Task: Reply to email with the signature Aiden Davis with the subject Meeting invitation from softage.1@softage.net with the message Can you please provide more information about the recent company merger? Undo the message and rewrite the message as Could you please clarify your request? Send the email
Action: Mouse moved to (399, 525)
Screenshot: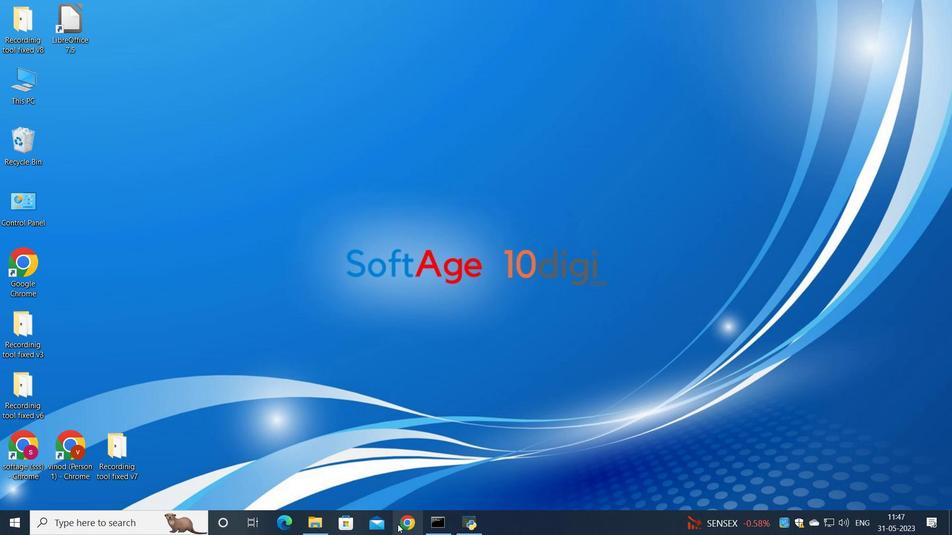 
Action: Mouse pressed left at (399, 525)
Screenshot: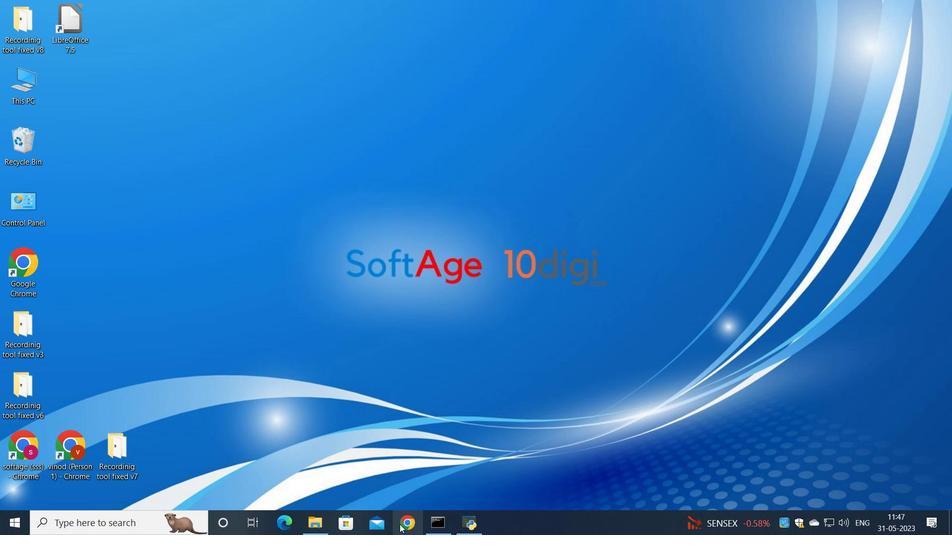 
Action: Mouse moved to (433, 339)
Screenshot: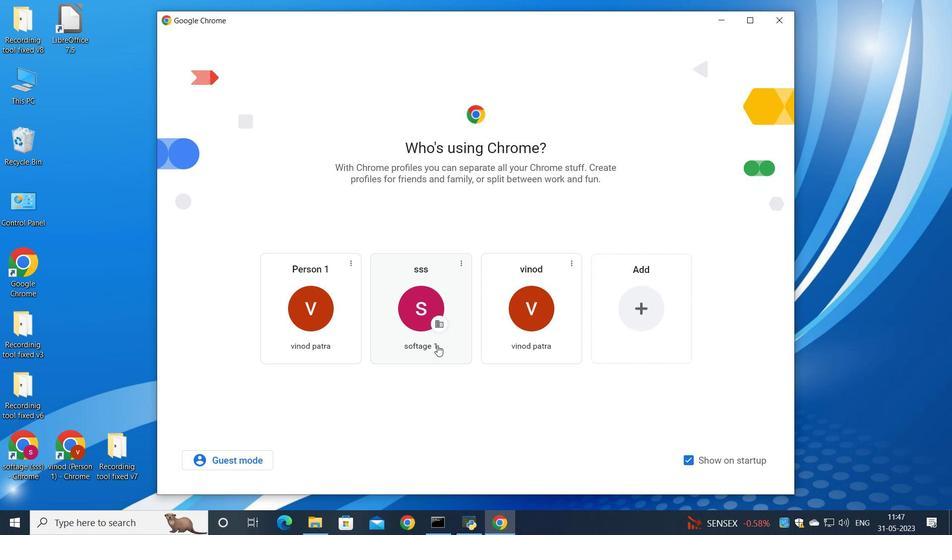 
Action: Mouse pressed left at (433, 339)
Screenshot: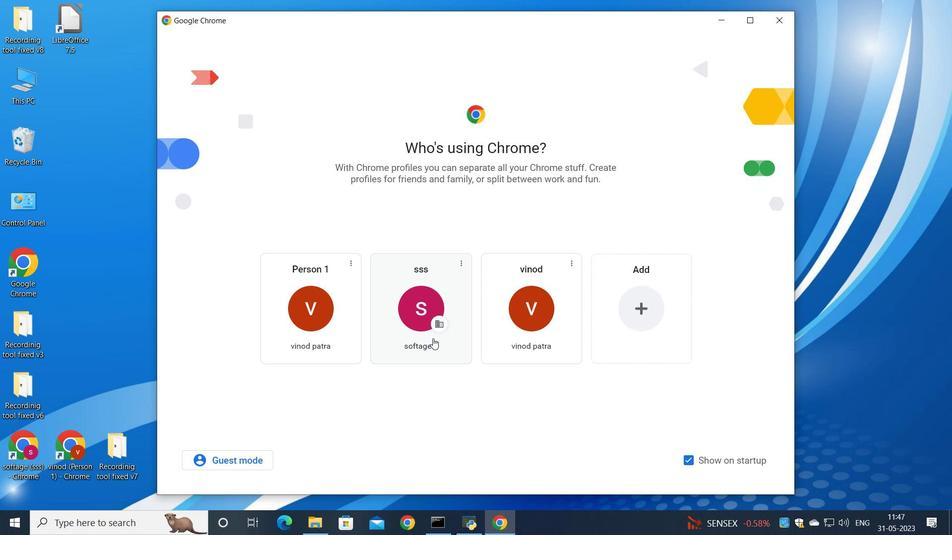 
Action: Mouse moved to (832, 64)
Screenshot: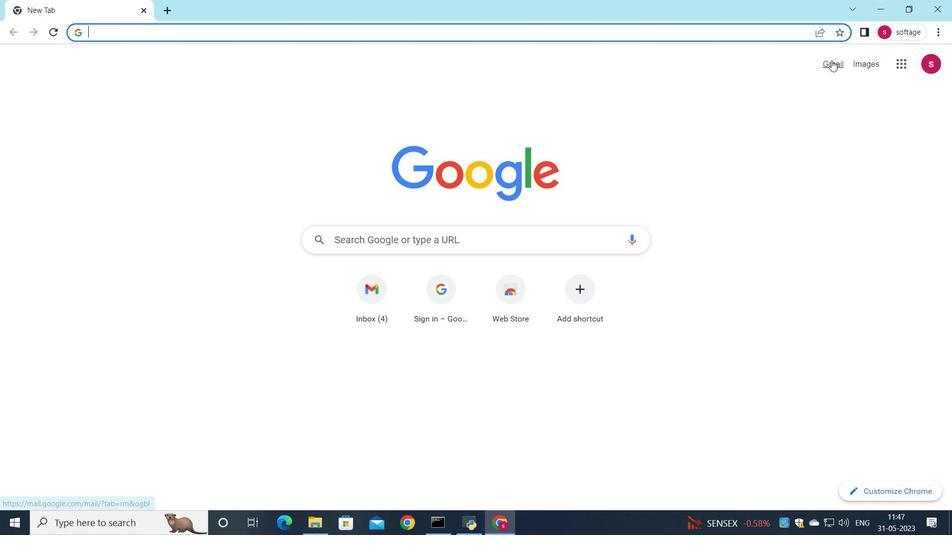 
Action: Mouse pressed left at (832, 64)
Screenshot: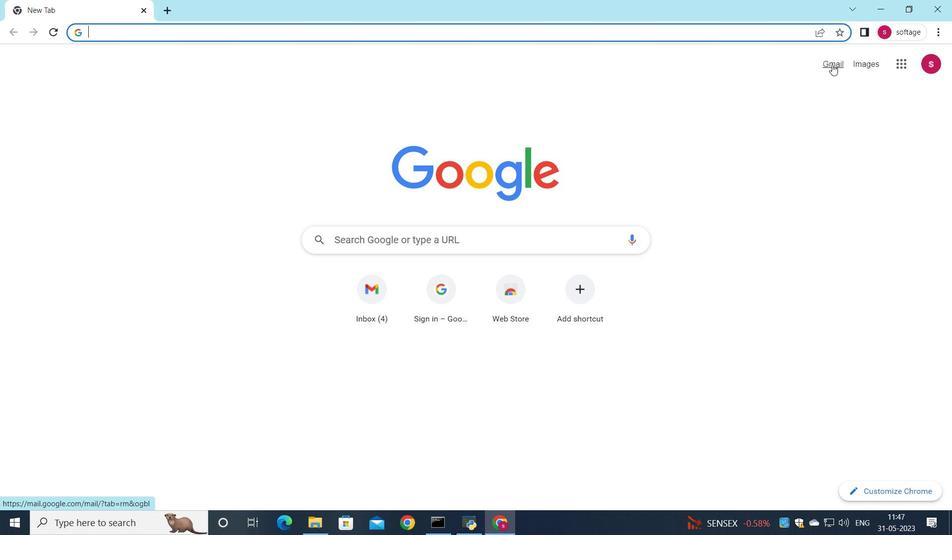 
Action: Mouse moved to (453, 260)
Screenshot: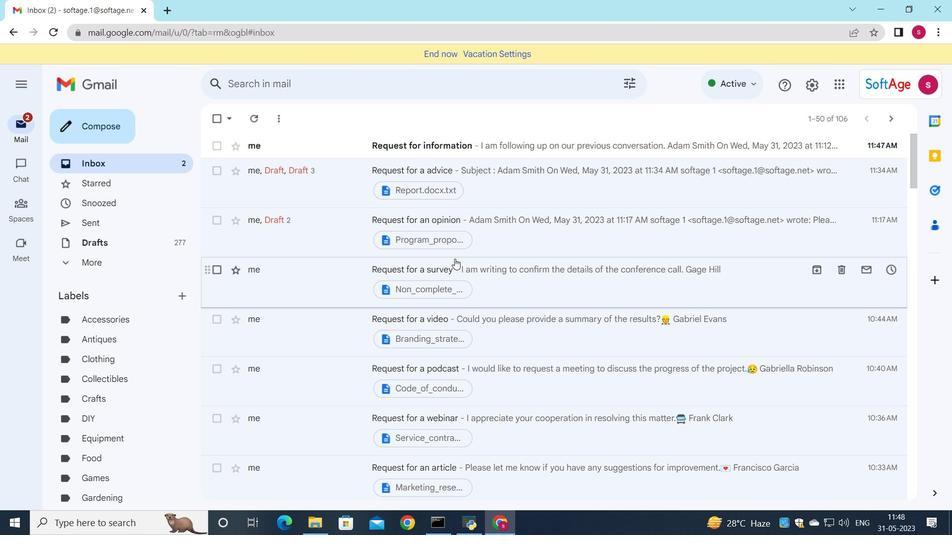 
Action: Mouse pressed left at (453, 260)
Screenshot: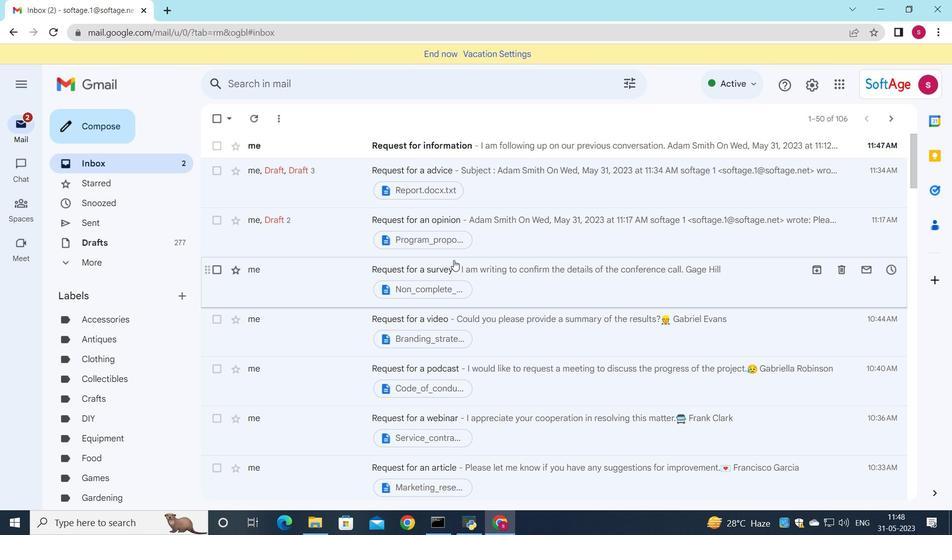 
Action: Mouse moved to (270, 385)
Screenshot: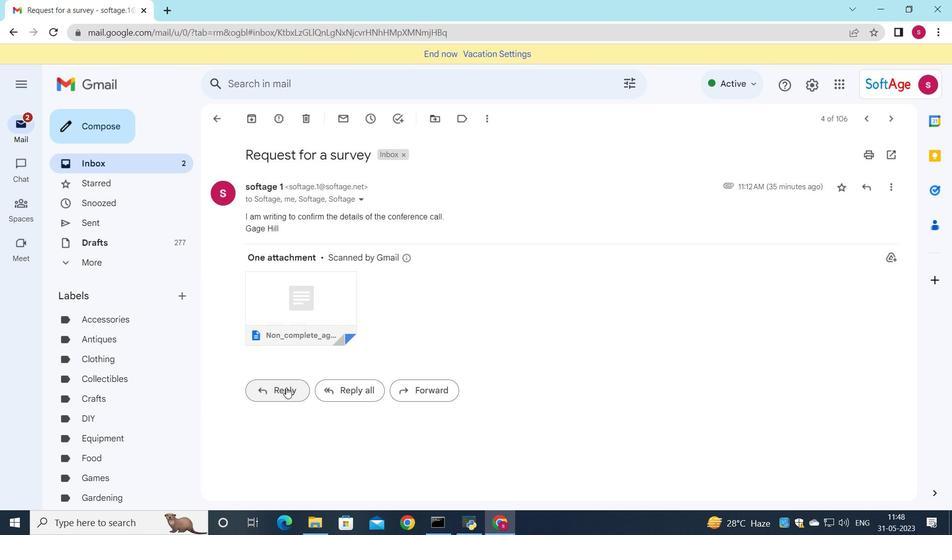 
Action: Mouse pressed left at (270, 385)
Screenshot: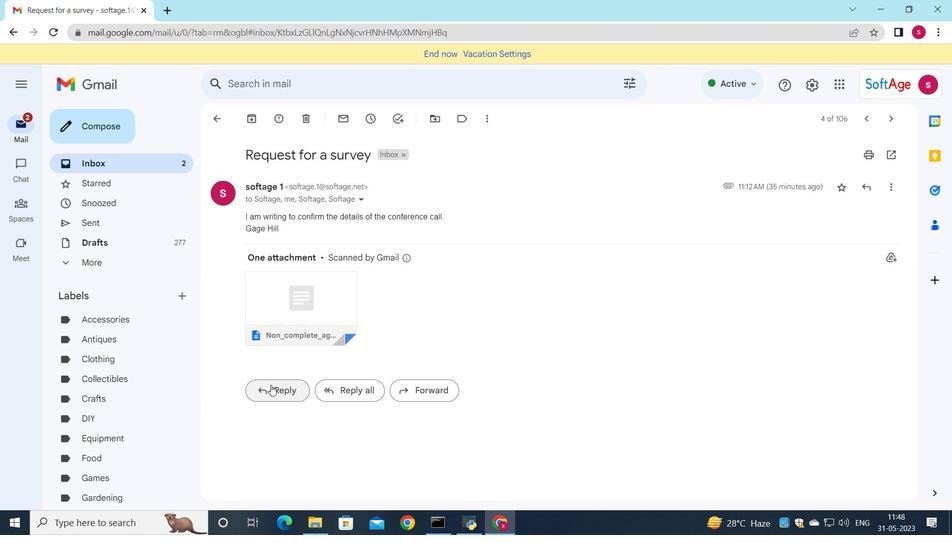 
Action: Mouse moved to (882, 336)
Screenshot: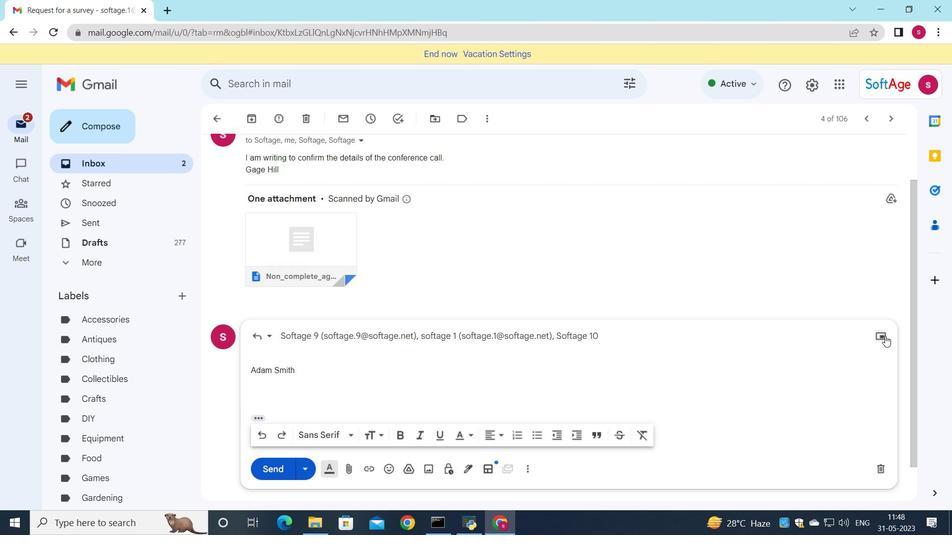 
Action: Mouse pressed left at (882, 336)
Screenshot: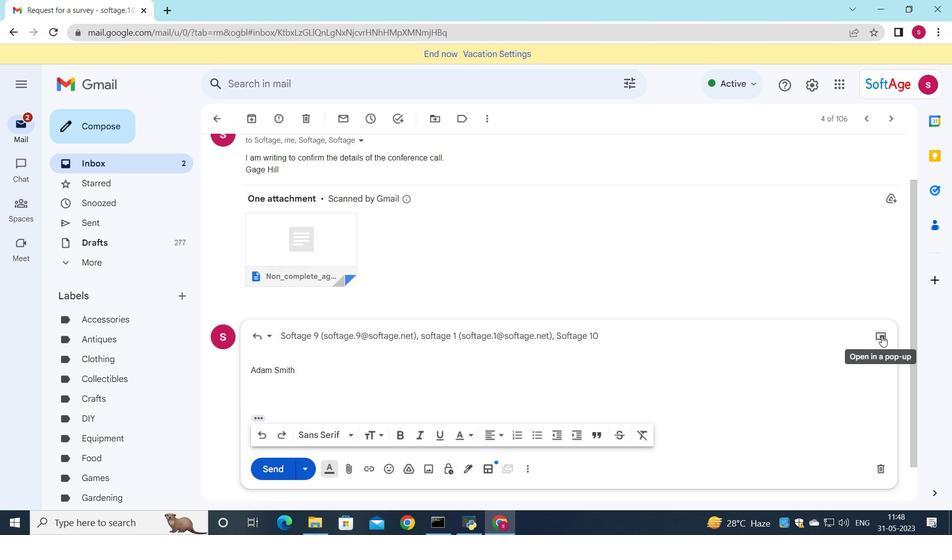 
Action: Mouse moved to (894, 210)
Screenshot: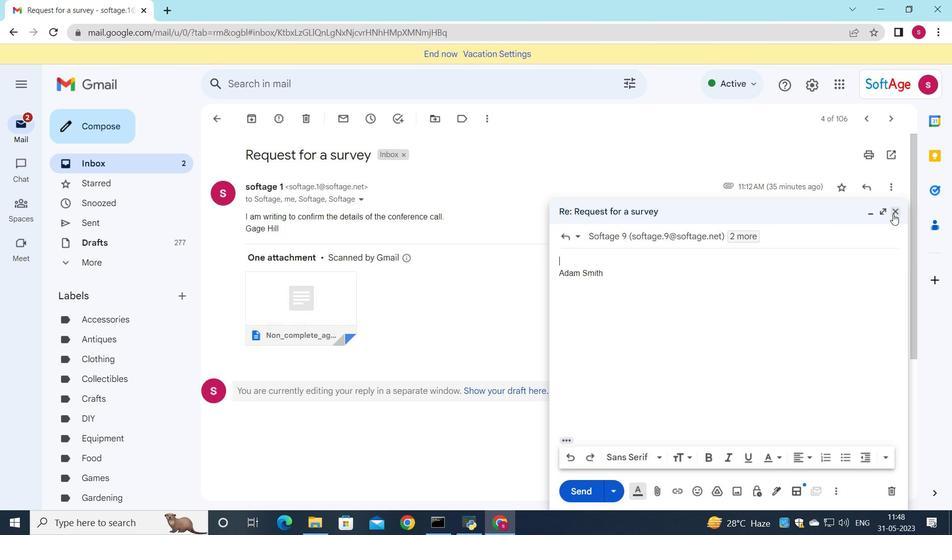 
Action: Mouse pressed left at (894, 210)
Screenshot: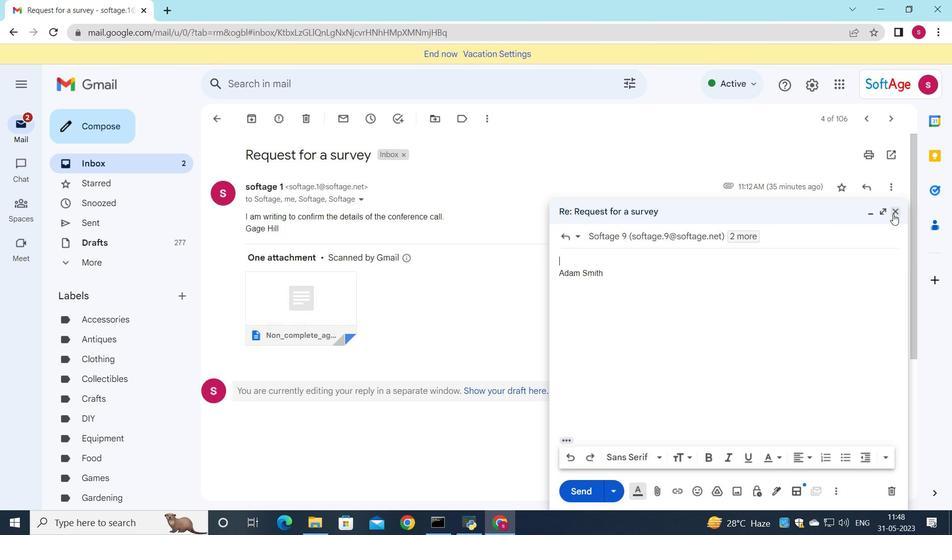 
Action: Mouse moved to (267, 338)
Screenshot: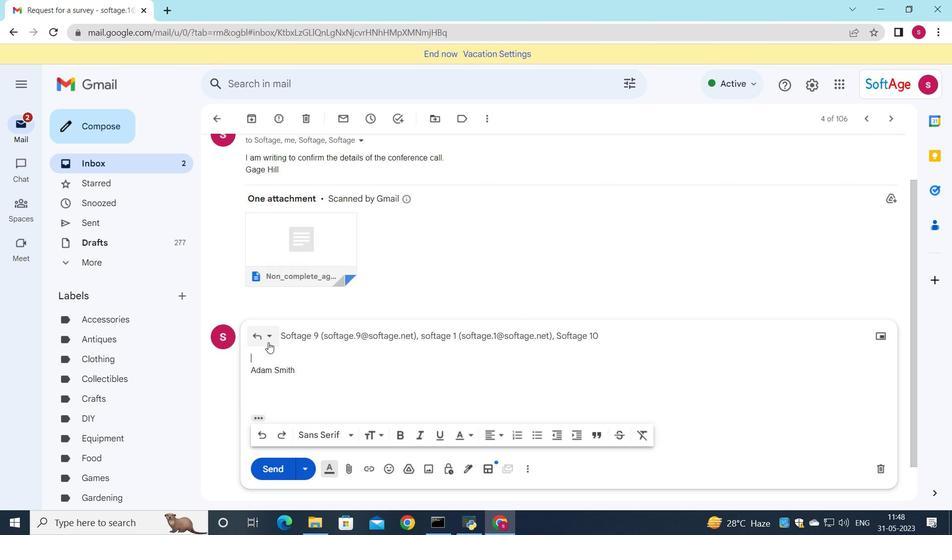 
Action: Mouse pressed left at (267, 338)
Screenshot: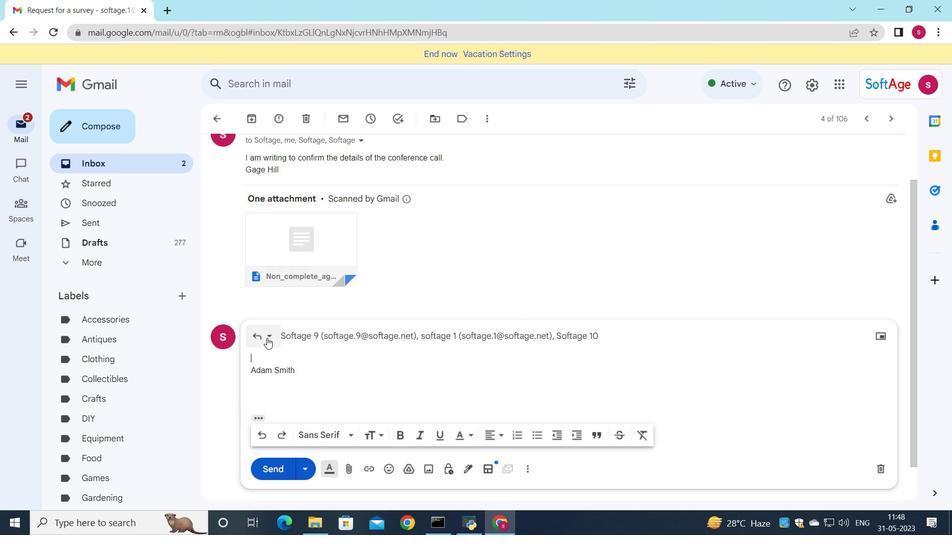 
Action: Mouse moved to (319, 429)
Screenshot: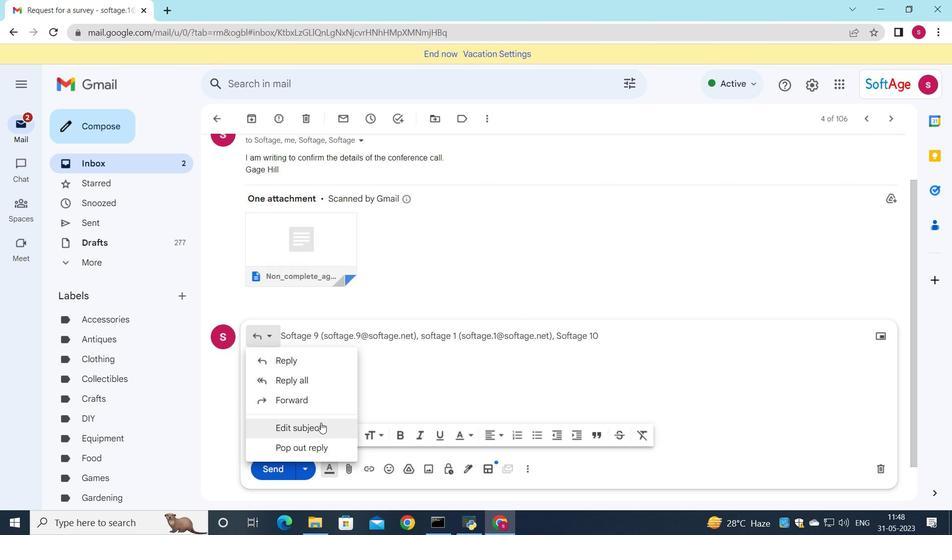 
Action: Mouse pressed left at (319, 429)
Screenshot: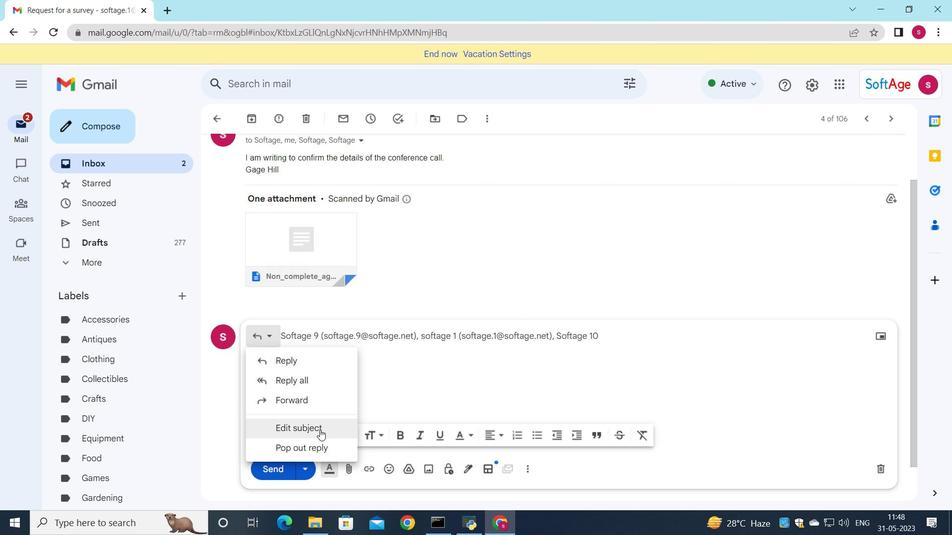 
Action: Mouse moved to (716, 239)
Screenshot: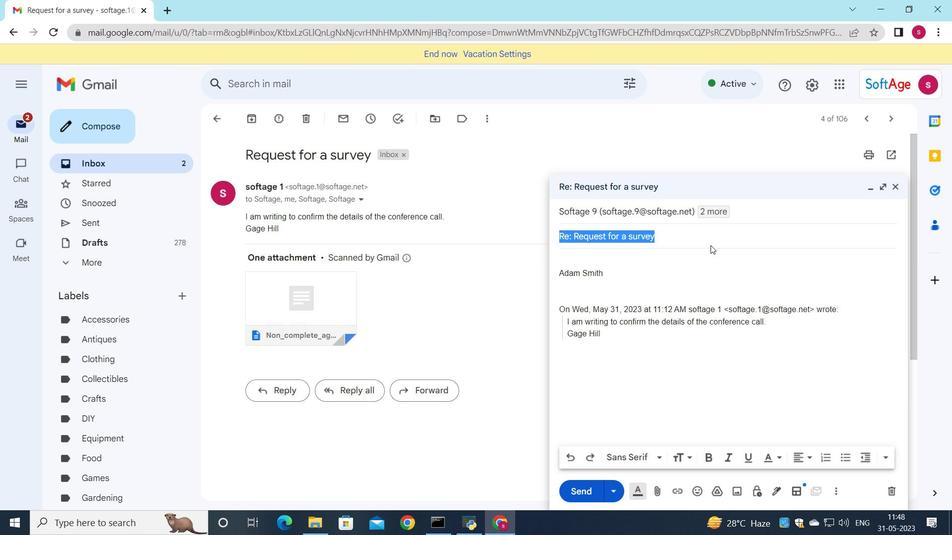 
Action: Key pressed <Key.backspace><Key.shift>Meeting<Key.space>invitation
Screenshot: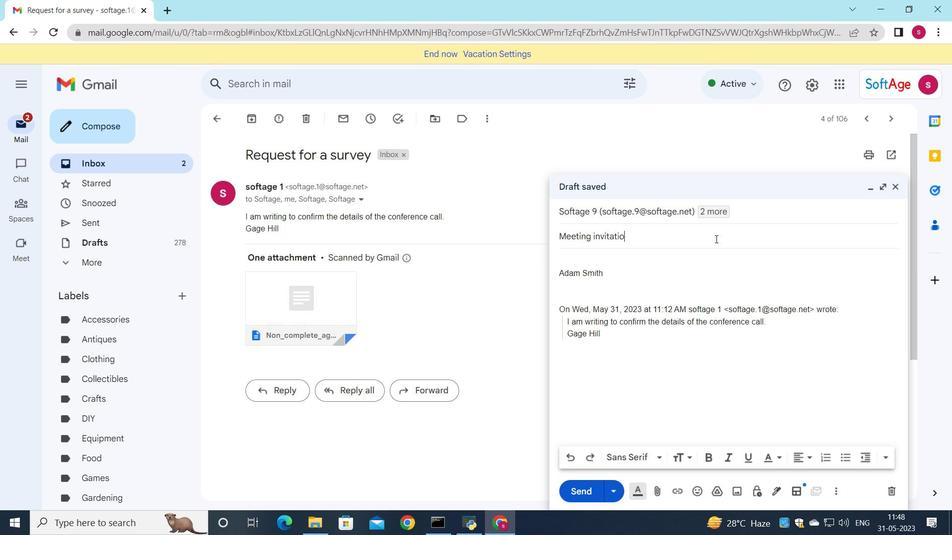 
Action: Mouse moved to (581, 262)
Screenshot: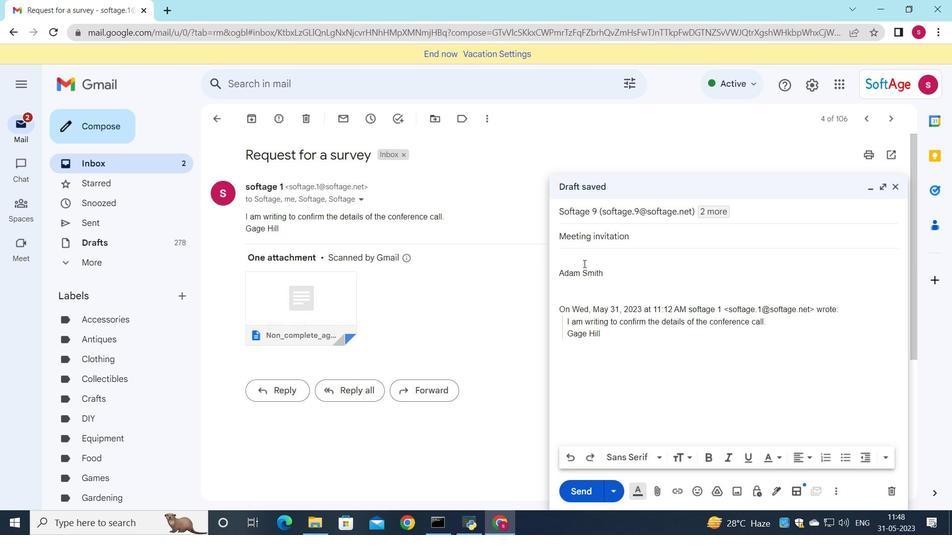 
Action: Mouse pressed left at (581, 262)
Screenshot: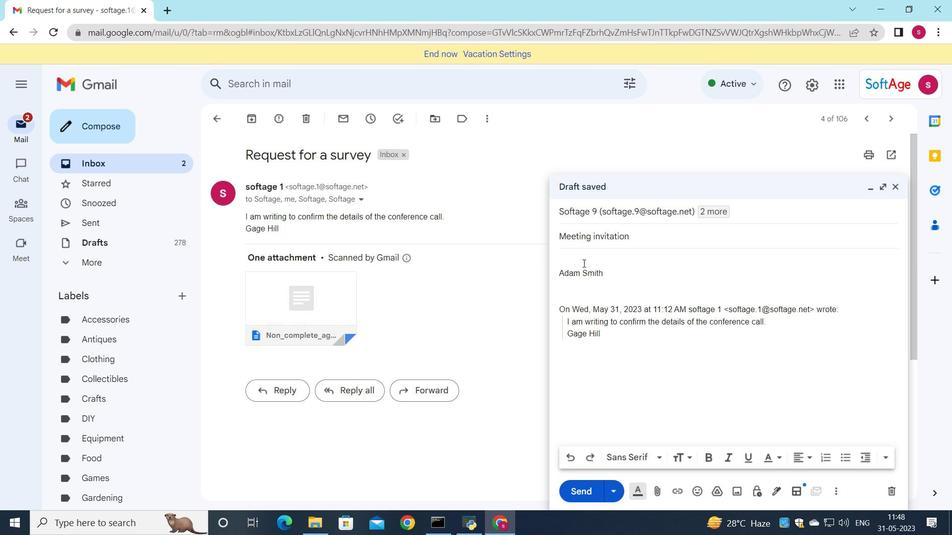 
Action: Mouse moved to (893, 185)
Screenshot: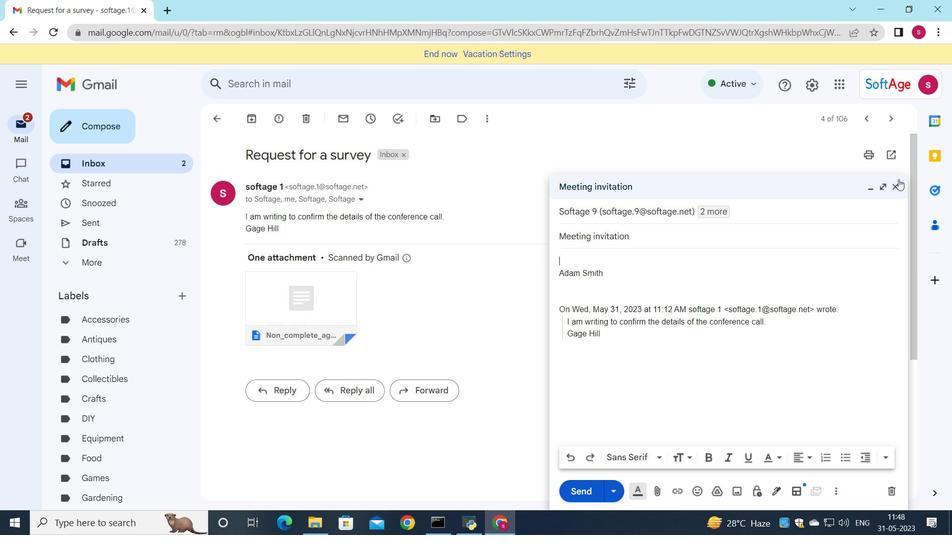 
Action: Mouse pressed left at (893, 185)
Screenshot: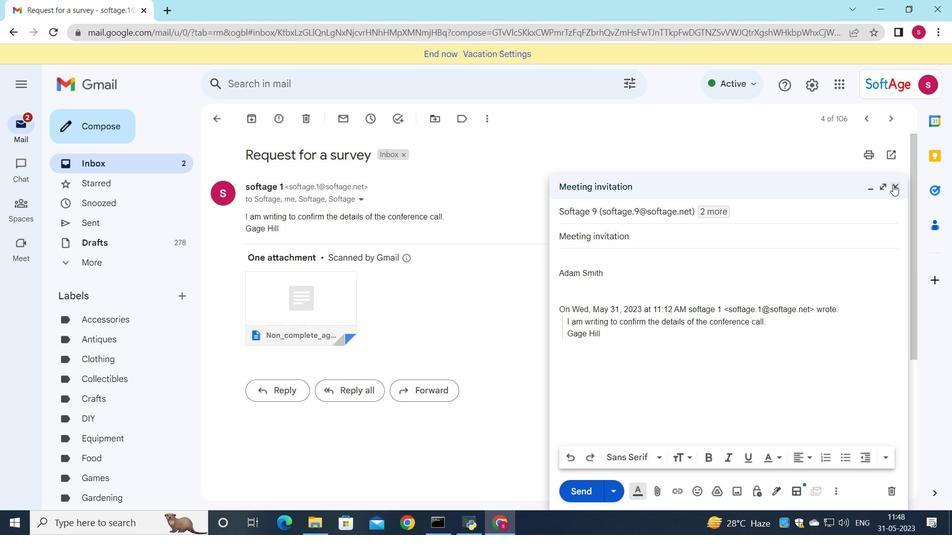 
Action: Mouse moved to (823, 83)
Screenshot: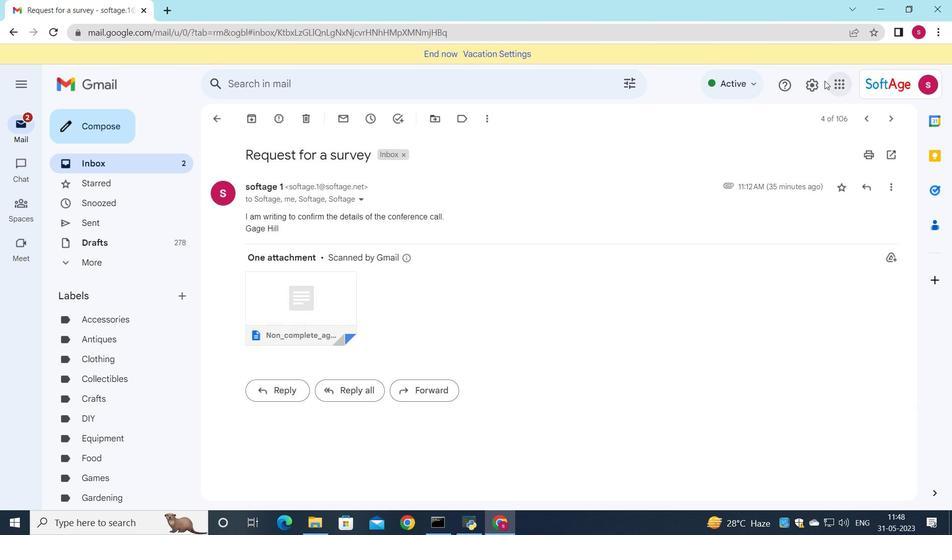 
Action: Mouse pressed left at (823, 83)
Screenshot: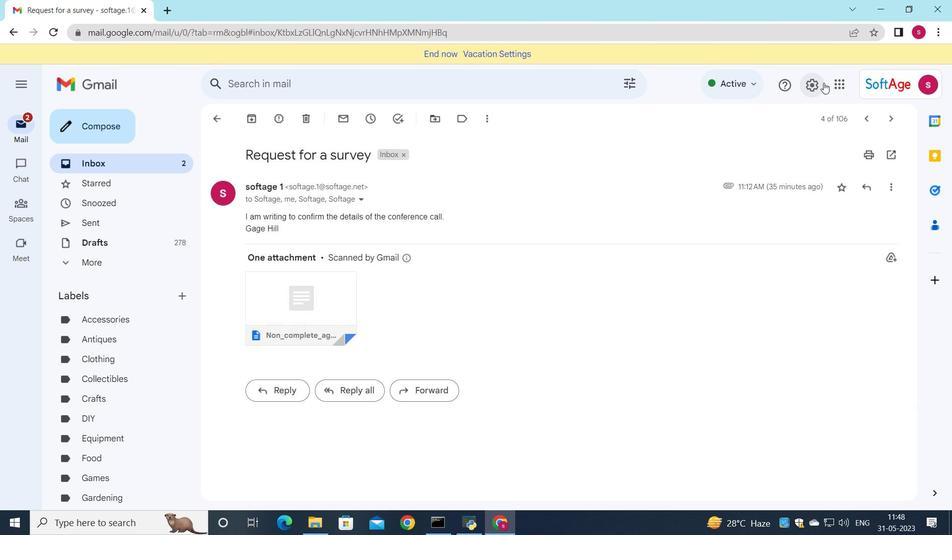 
Action: Mouse moved to (830, 144)
Screenshot: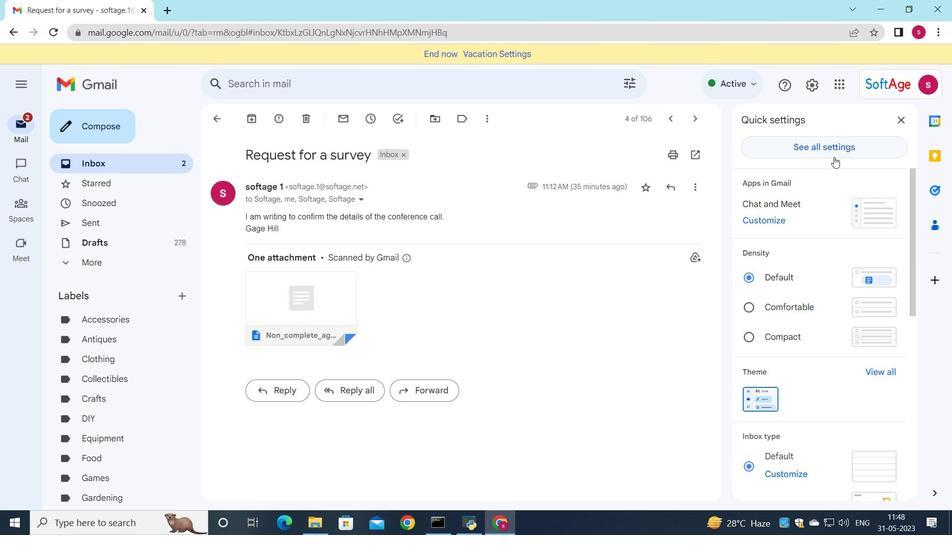 
Action: Mouse pressed left at (830, 144)
Screenshot: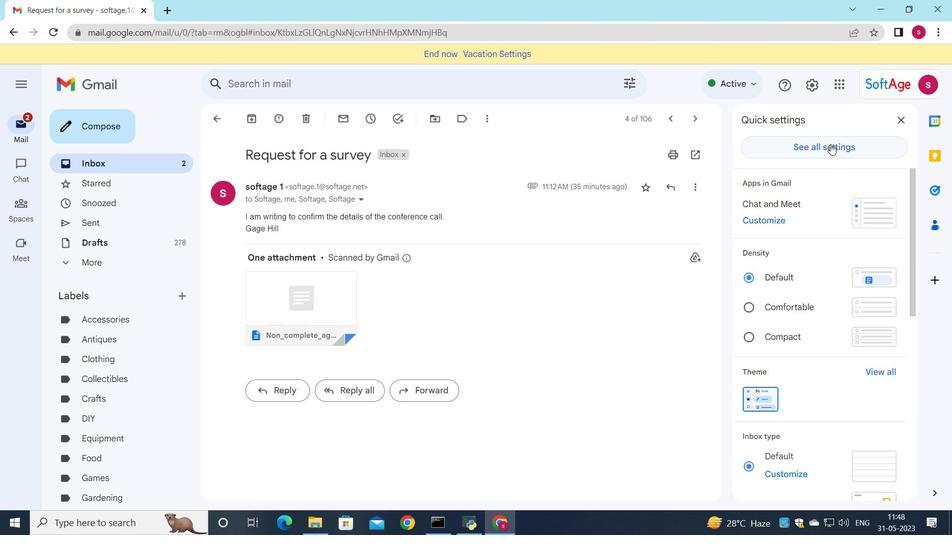 
Action: Mouse moved to (555, 270)
Screenshot: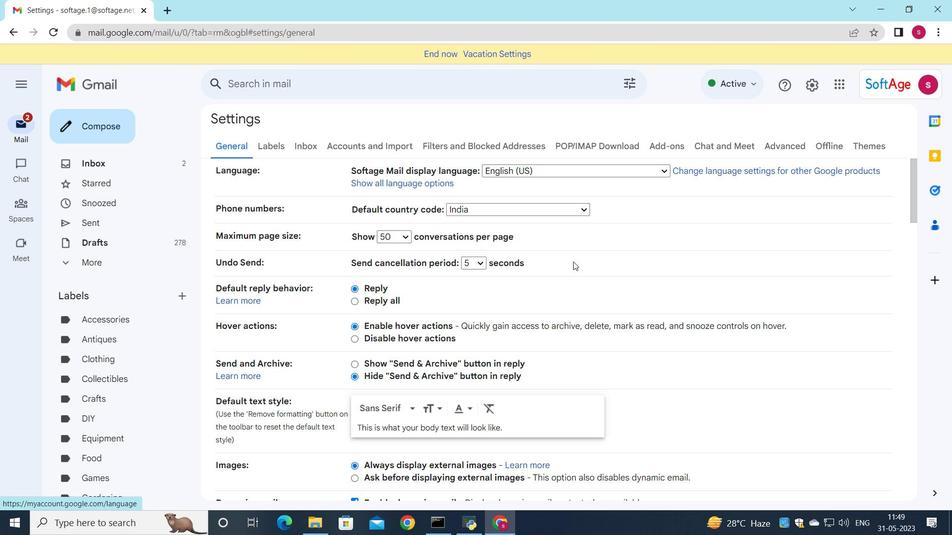
Action: Mouse scrolled (555, 269) with delta (0, 0)
Screenshot: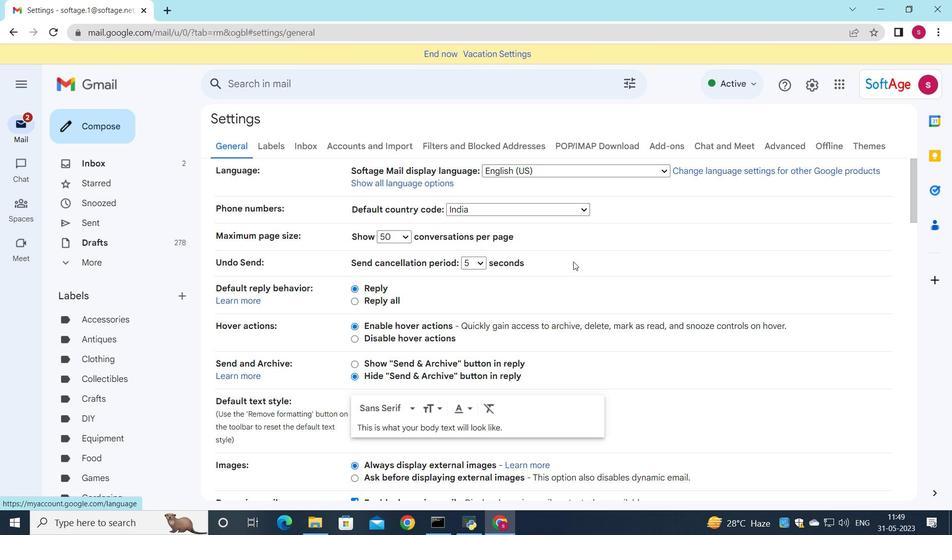 
Action: Mouse scrolled (555, 269) with delta (0, 0)
Screenshot: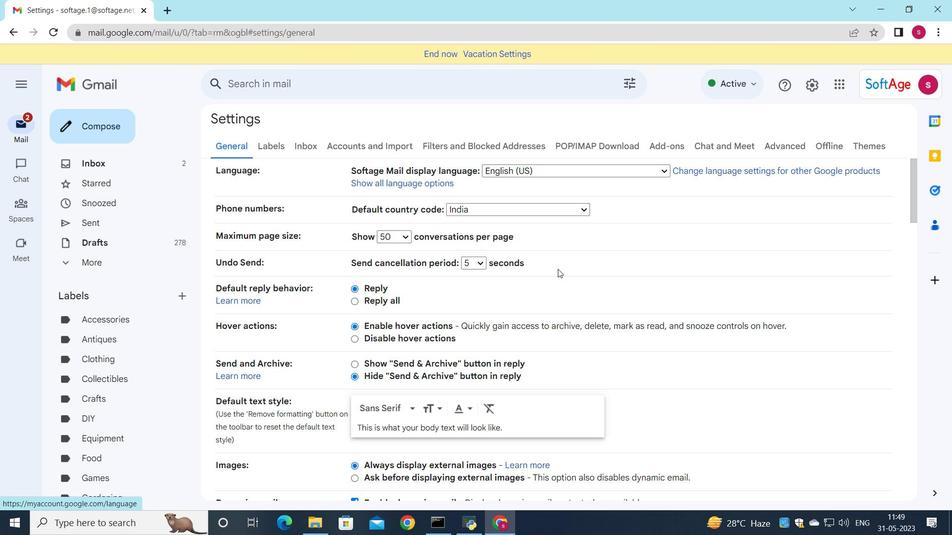 
Action: Mouse scrolled (555, 269) with delta (0, 0)
Screenshot: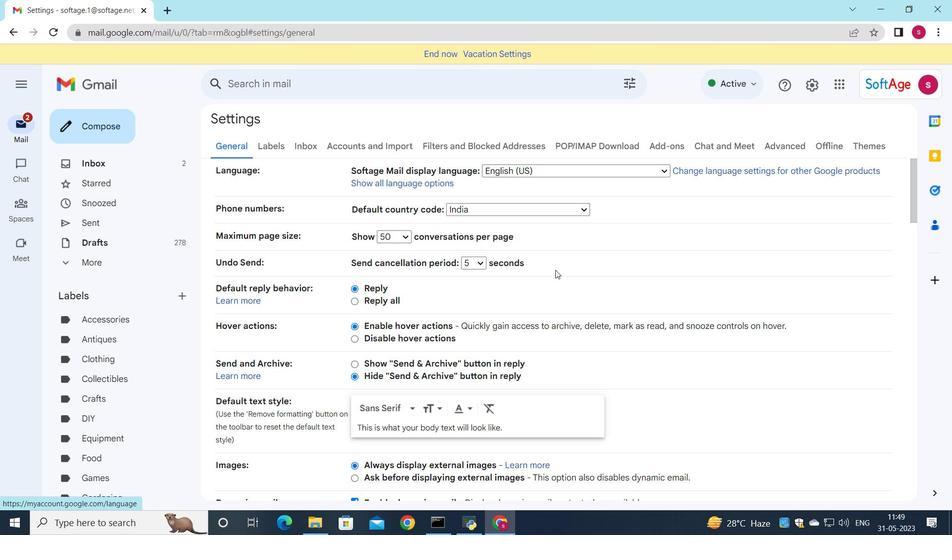 
Action: Mouse scrolled (555, 269) with delta (0, 0)
Screenshot: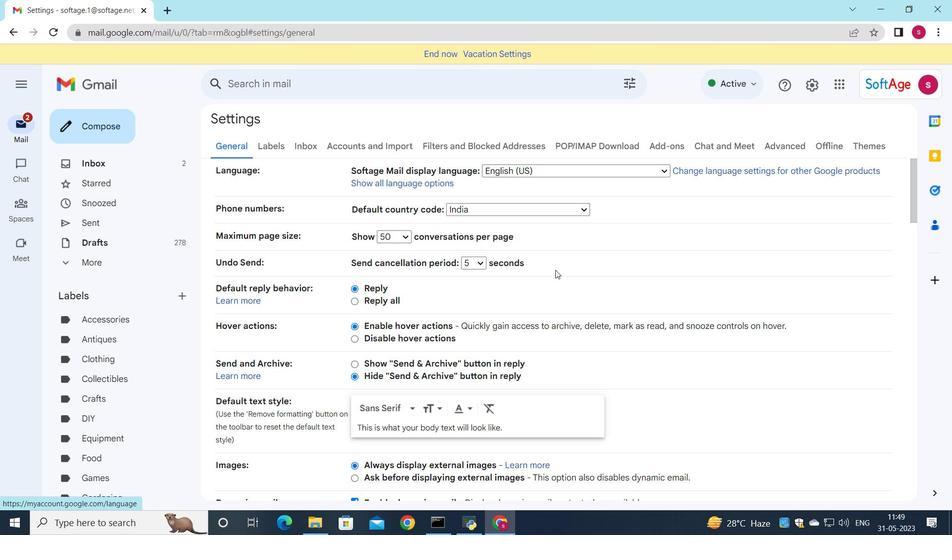 
Action: Mouse scrolled (555, 269) with delta (0, 0)
Screenshot: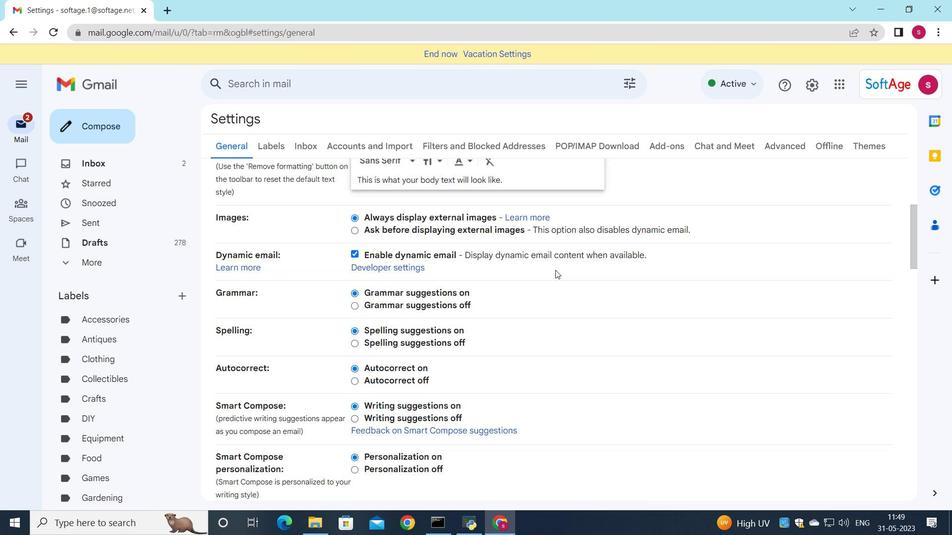 
Action: Mouse scrolled (555, 269) with delta (0, 0)
Screenshot: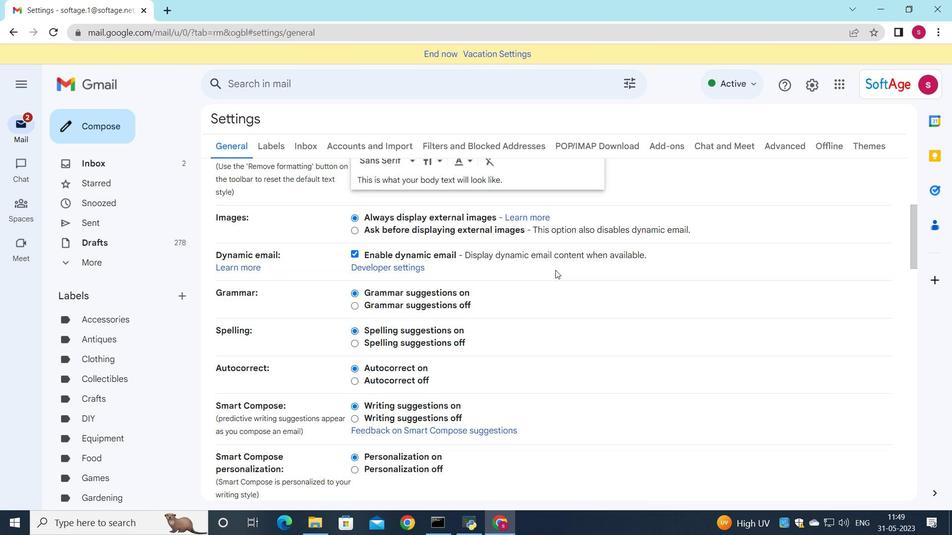 
Action: Mouse scrolled (555, 269) with delta (0, 0)
Screenshot: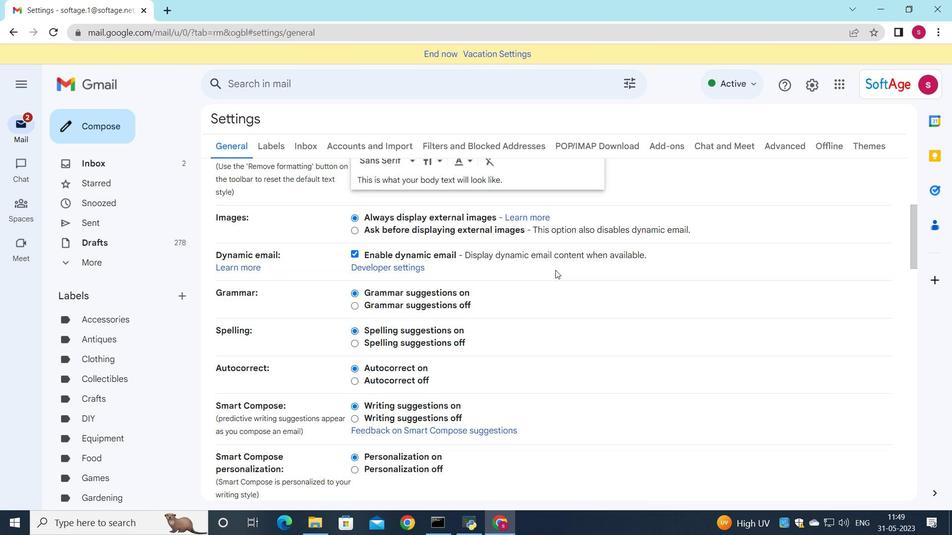 
Action: Mouse scrolled (555, 269) with delta (0, 0)
Screenshot: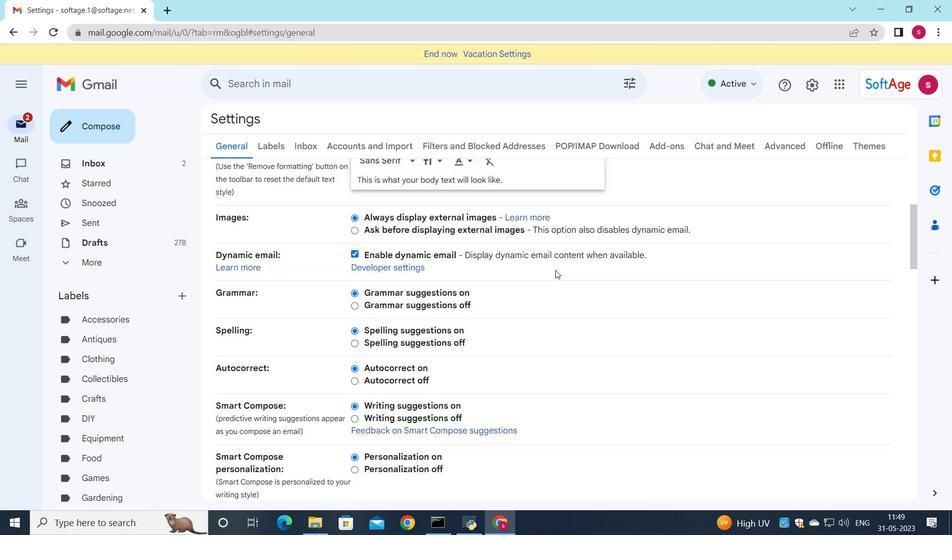 
Action: Mouse scrolled (555, 269) with delta (0, 0)
Screenshot: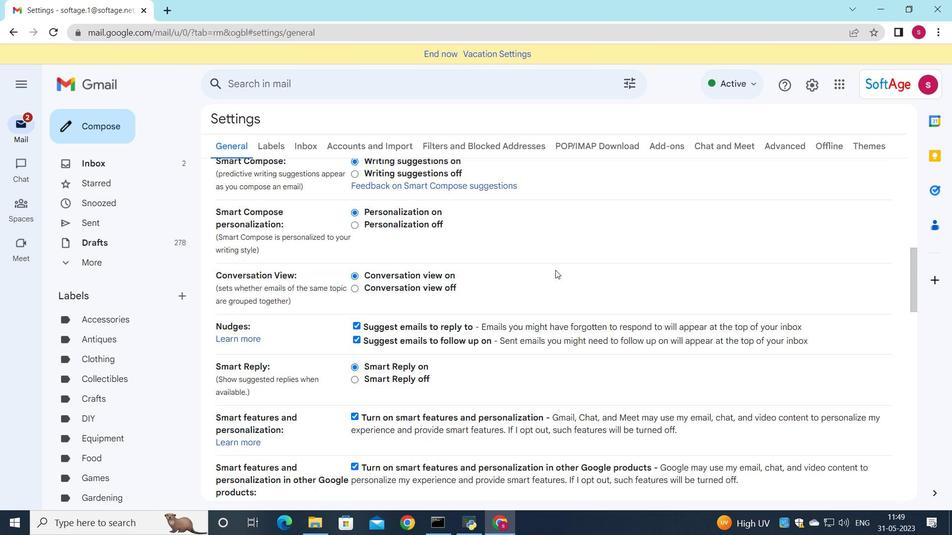
Action: Mouse scrolled (555, 269) with delta (0, 0)
Screenshot: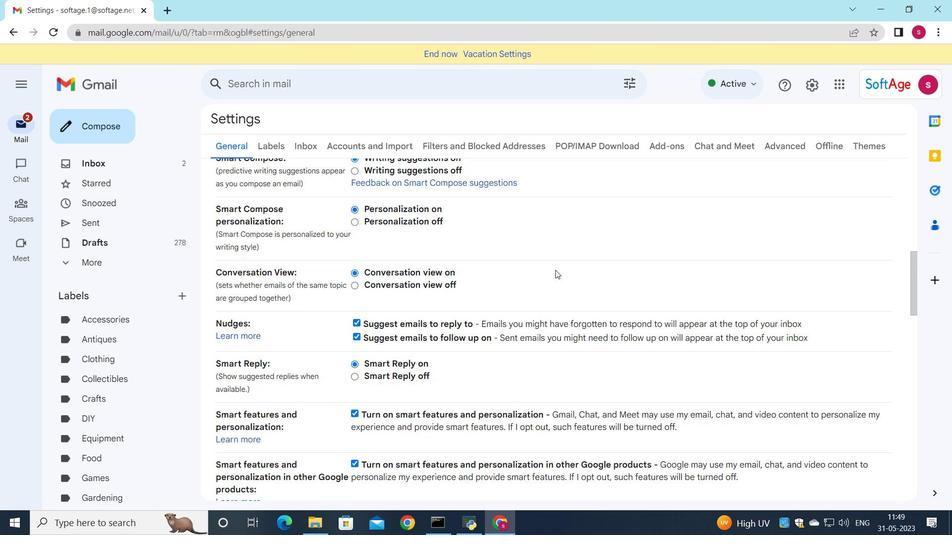 
Action: Mouse scrolled (555, 269) with delta (0, 0)
Screenshot: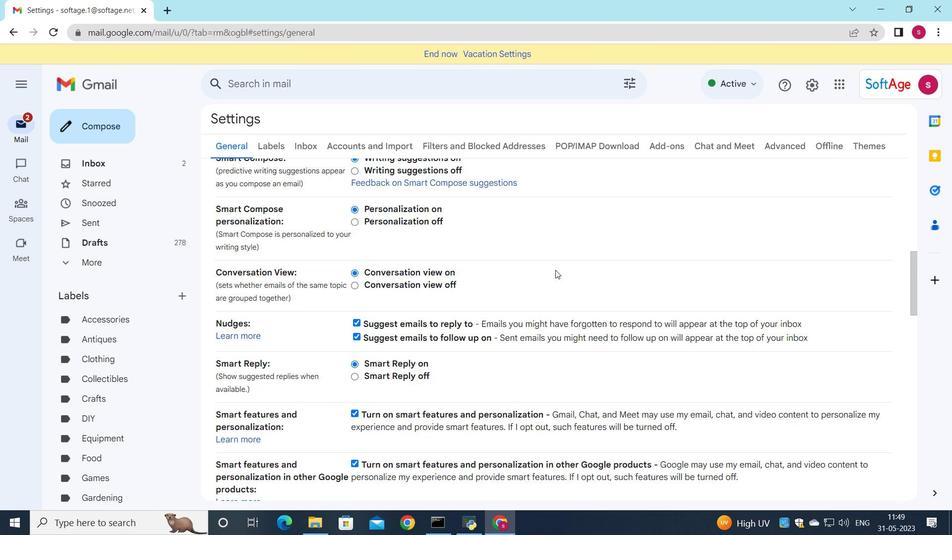 
Action: Mouse scrolled (555, 269) with delta (0, 0)
Screenshot: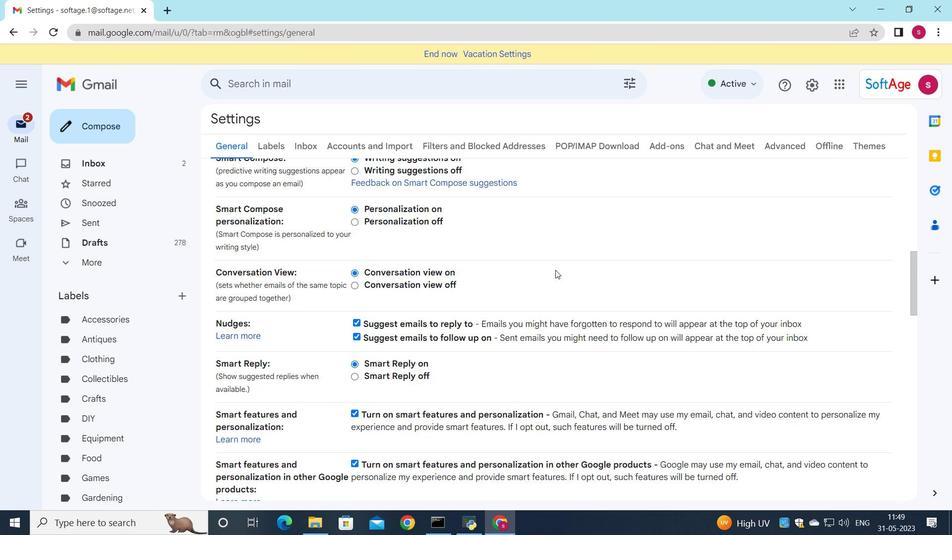 
Action: Mouse scrolled (555, 269) with delta (0, 0)
Screenshot: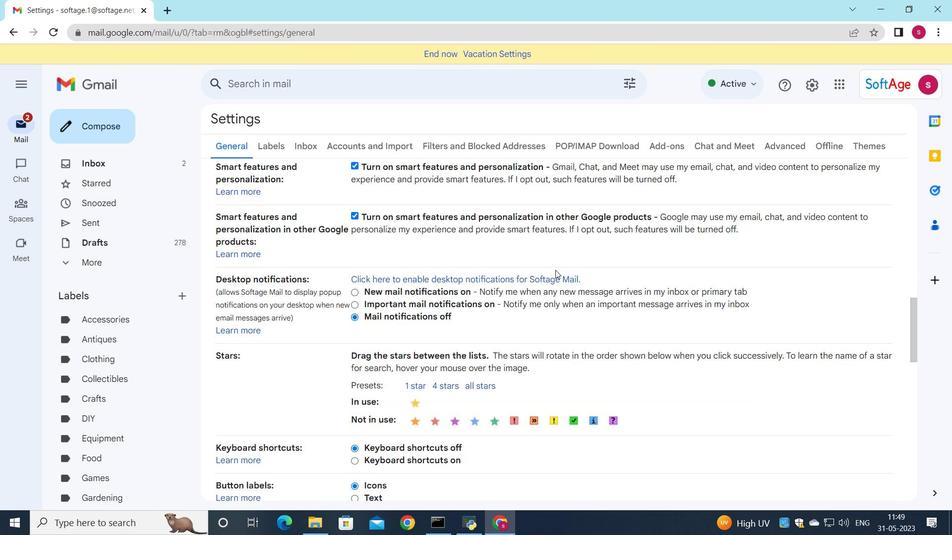 
Action: Mouse scrolled (555, 269) with delta (0, 0)
Screenshot: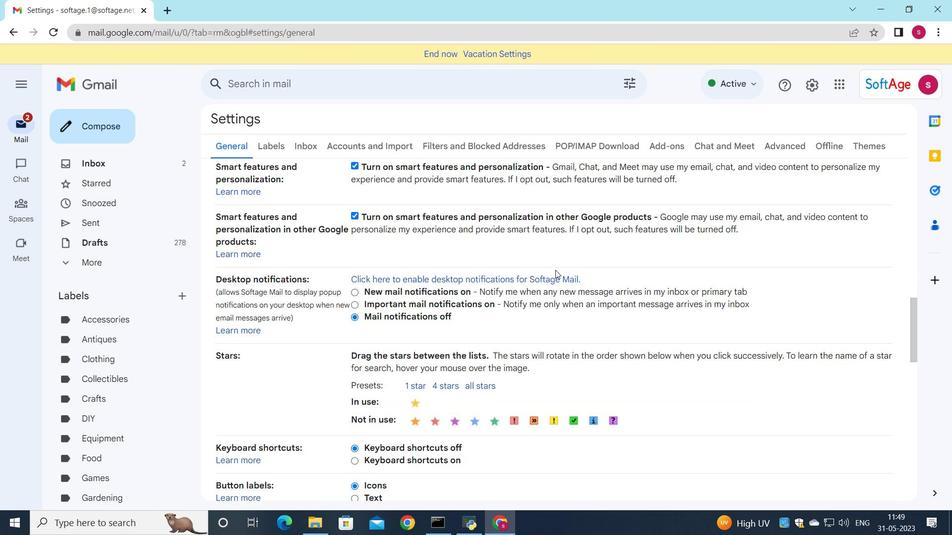 
Action: Mouse scrolled (555, 269) with delta (0, 0)
Screenshot: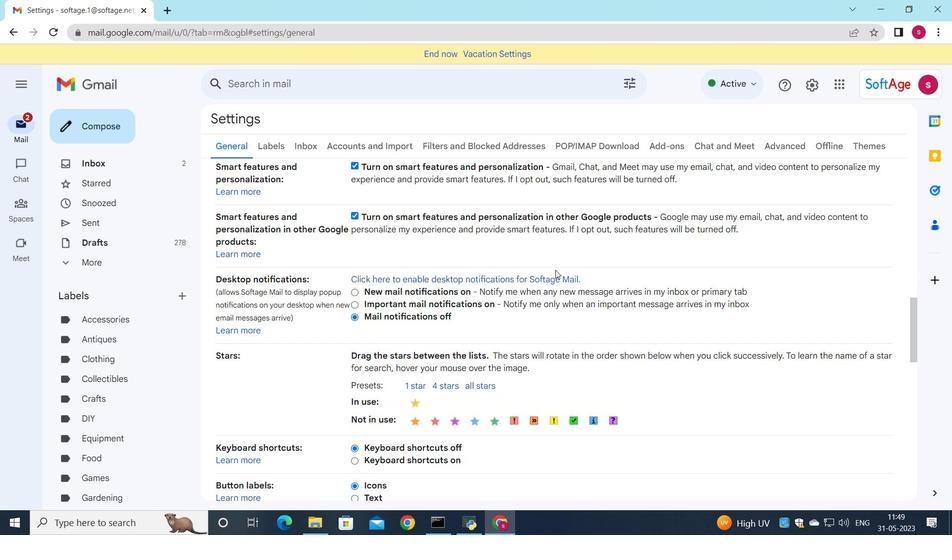 
Action: Mouse scrolled (555, 269) with delta (0, 0)
Screenshot: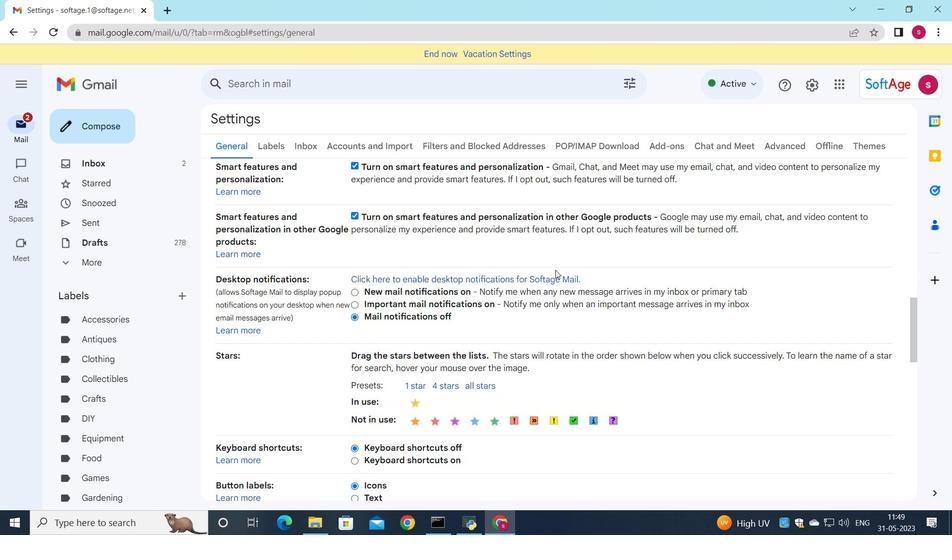 
Action: Mouse scrolled (555, 269) with delta (0, 0)
Screenshot: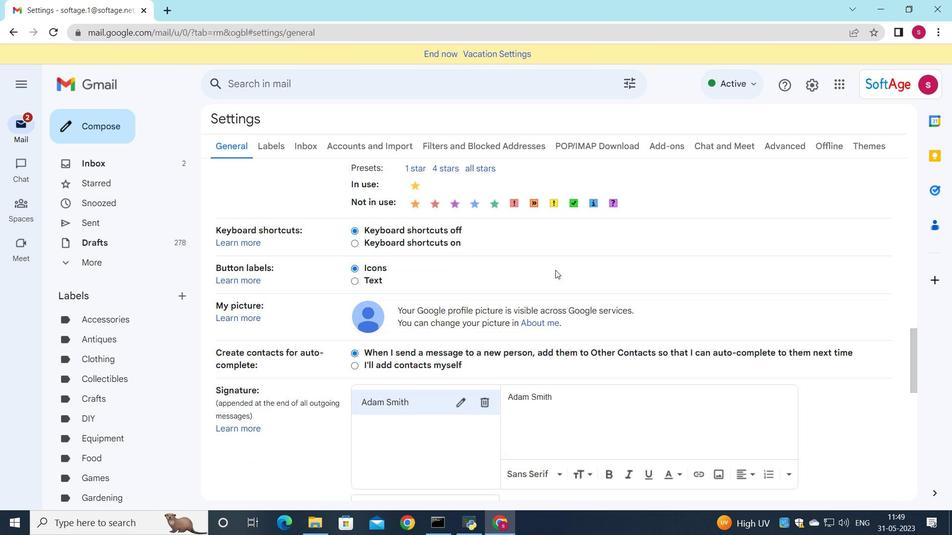 
Action: Mouse scrolled (555, 269) with delta (0, 0)
Screenshot: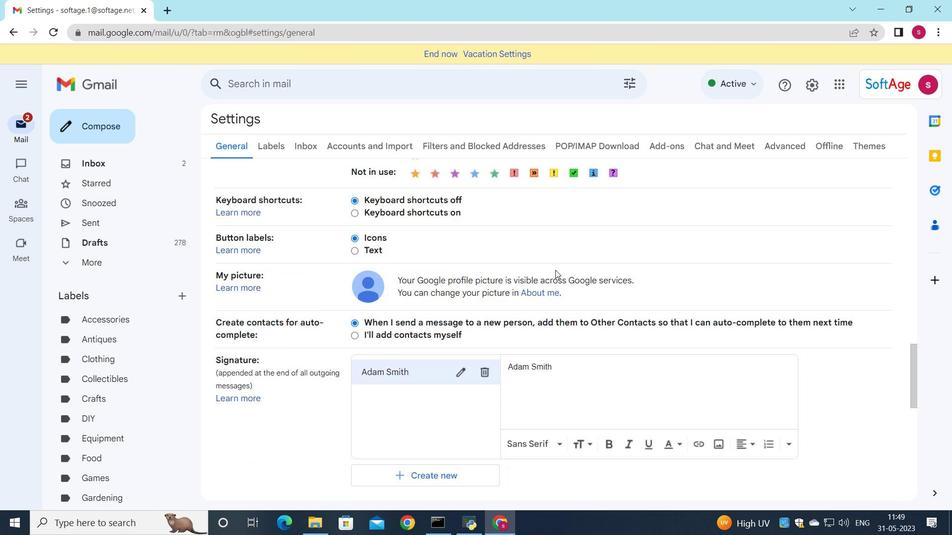 
Action: Mouse scrolled (555, 269) with delta (0, 0)
Screenshot: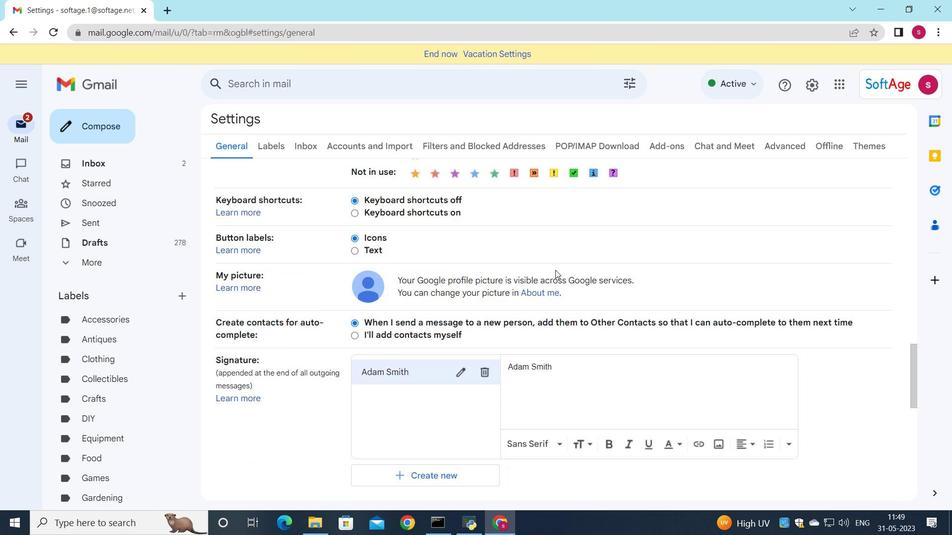 
Action: Mouse moved to (482, 184)
Screenshot: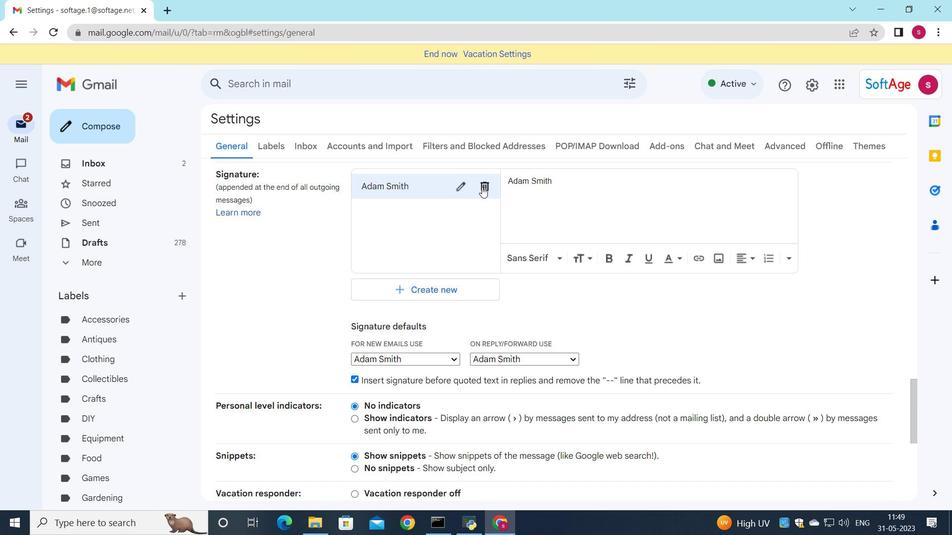 
Action: Mouse pressed left at (482, 184)
Screenshot: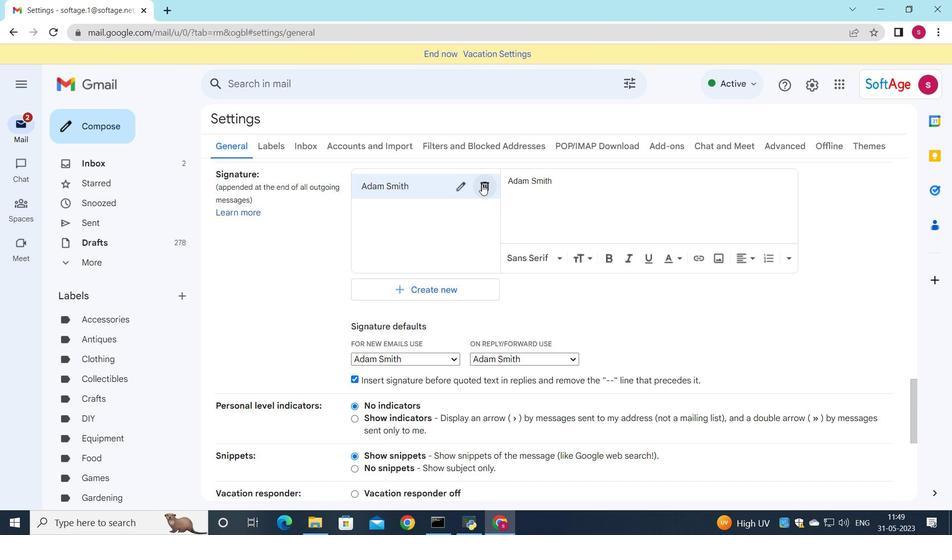 
Action: Mouse moved to (586, 310)
Screenshot: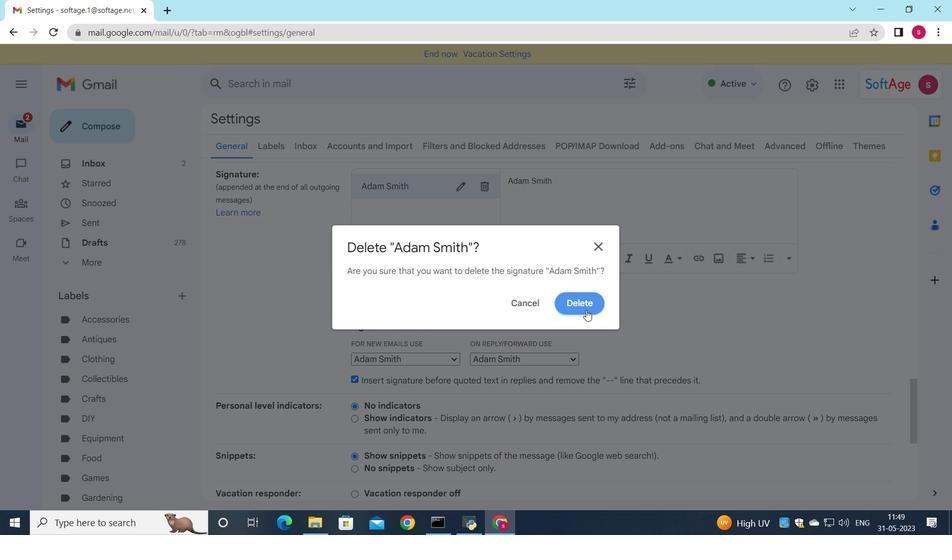 
Action: Mouse pressed left at (586, 310)
Screenshot: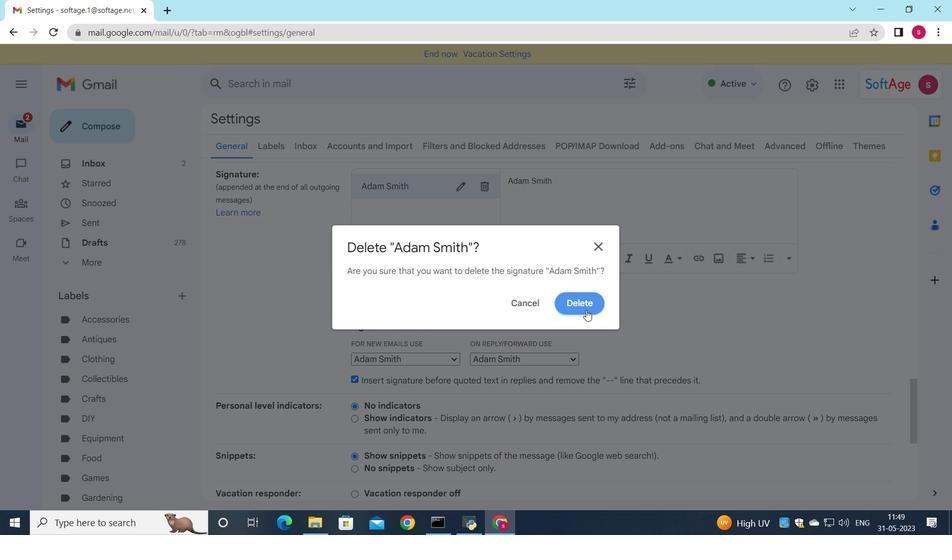 
Action: Mouse moved to (391, 201)
Screenshot: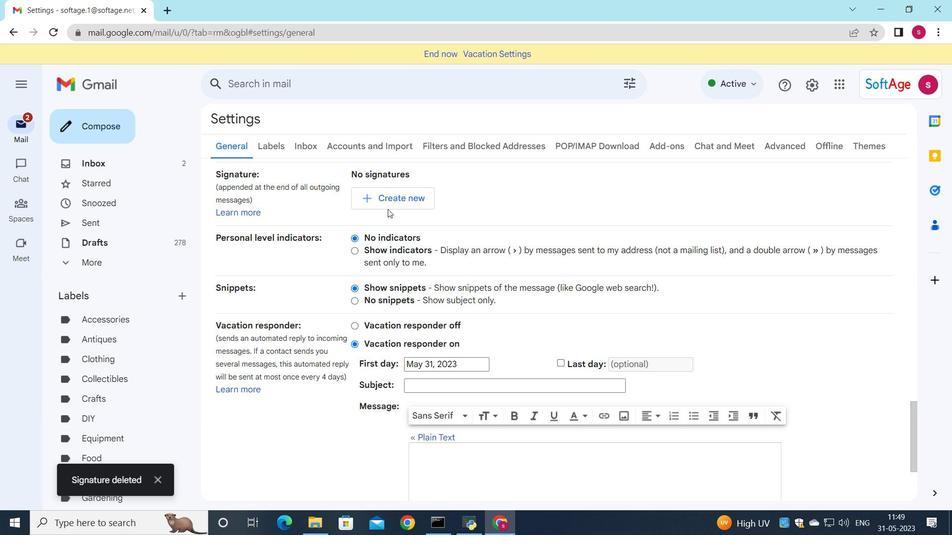 
Action: Mouse pressed left at (391, 201)
Screenshot: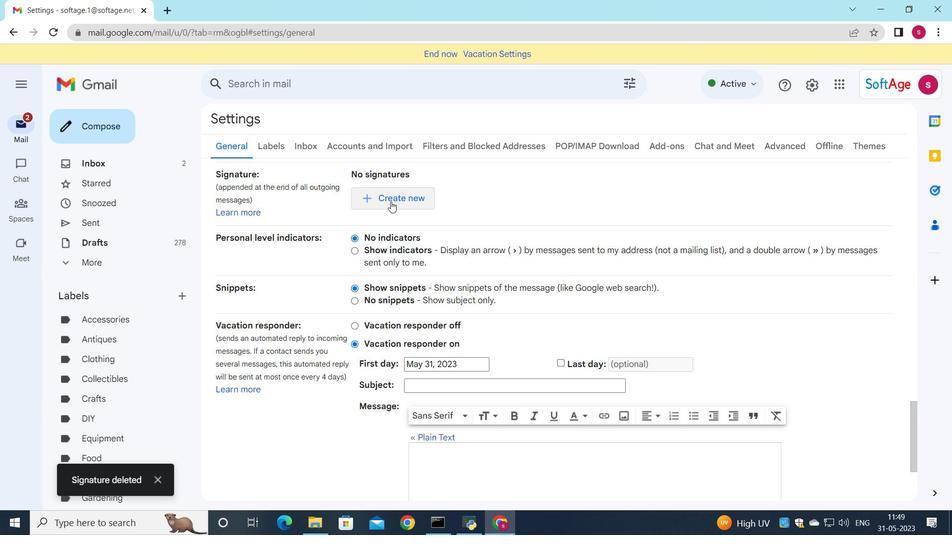 
Action: Key pressed <Key.shift>Aiden<Key.space><Key.shift>Davis
Screenshot: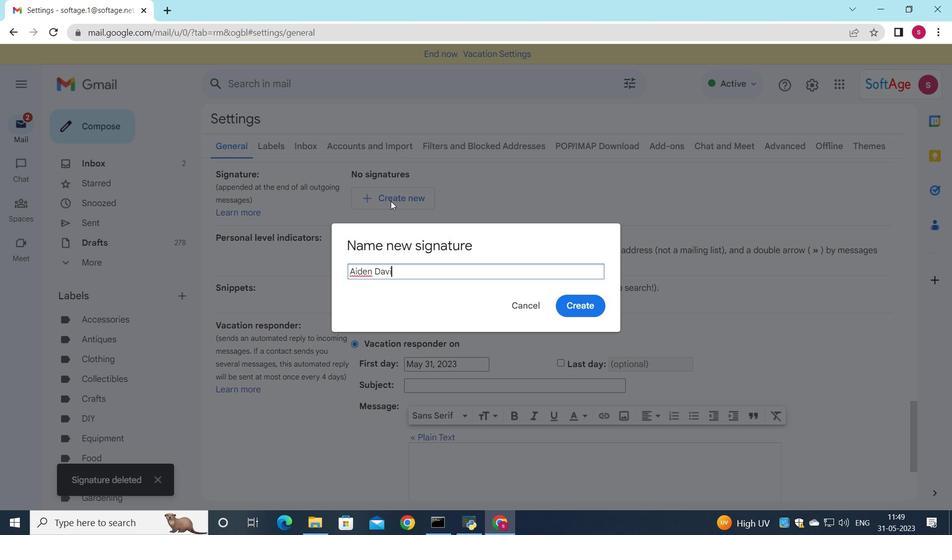 
Action: Mouse moved to (588, 309)
Screenshot: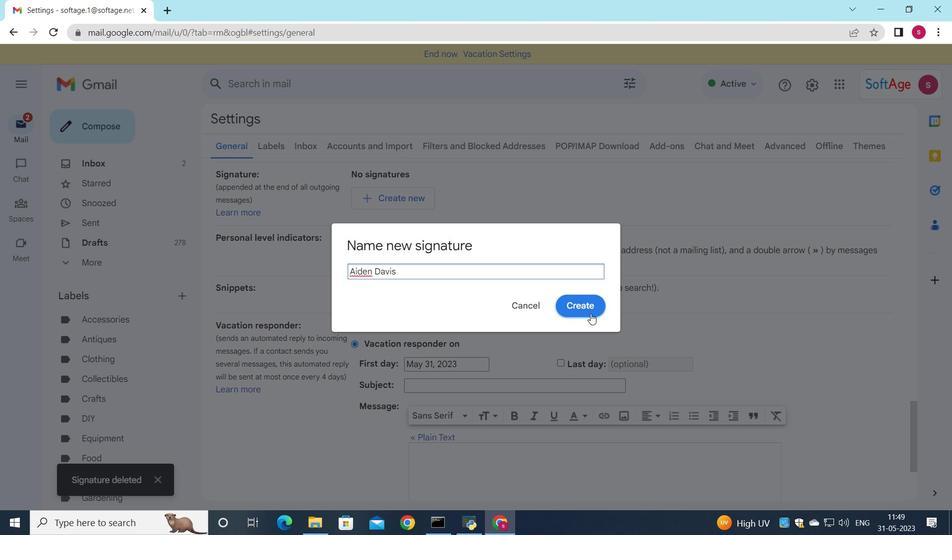 
Action: Mouse pressed left at (588, 309)
Screenshot: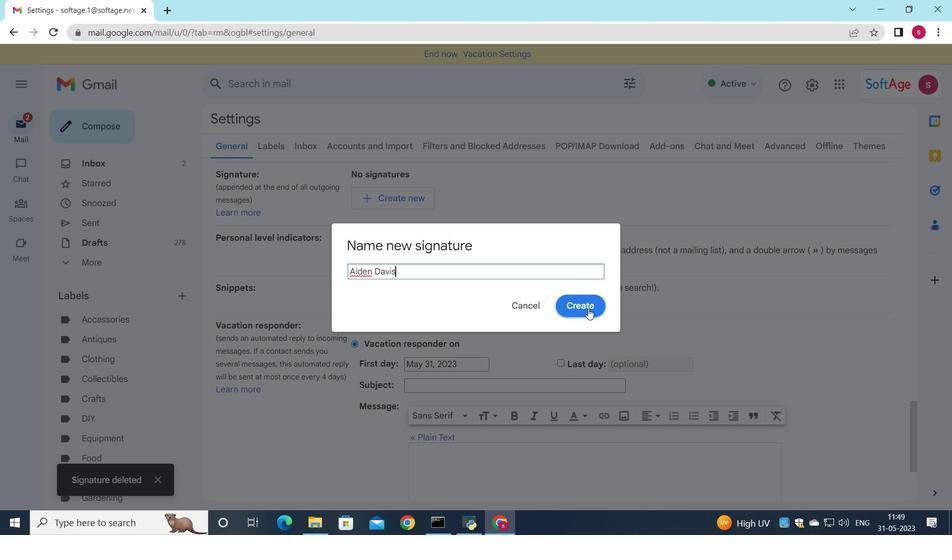 
Action: Mouse moved to (614, 205)
Screenshot: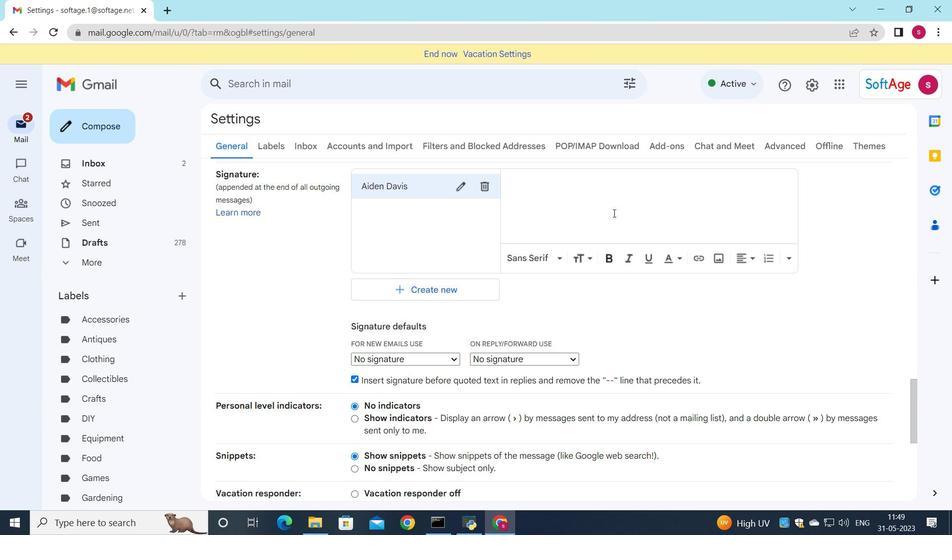 
Action: Mouse pressed left at (614, 205)
Screenshot: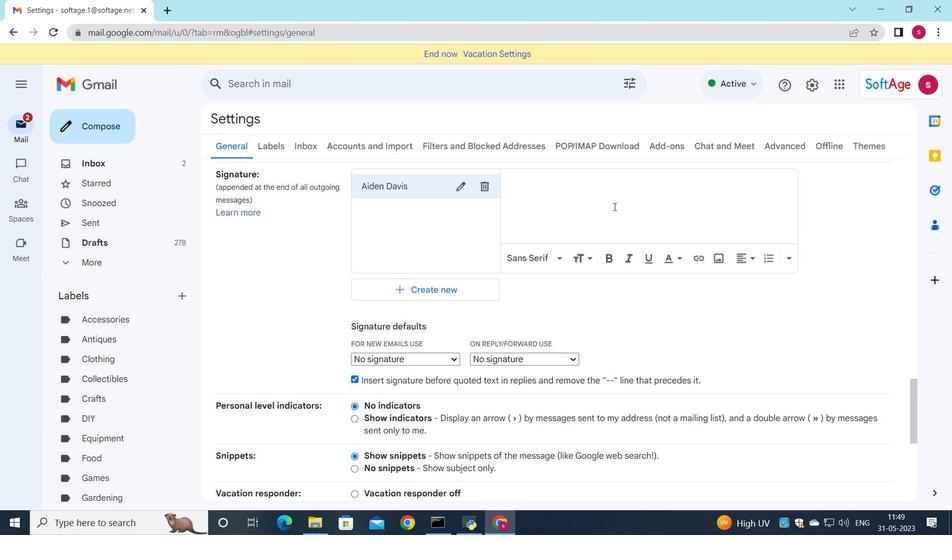 
Action: Key pressed <Key.shift>Aiden<Key.space><Key.shift>davis
Screenshot: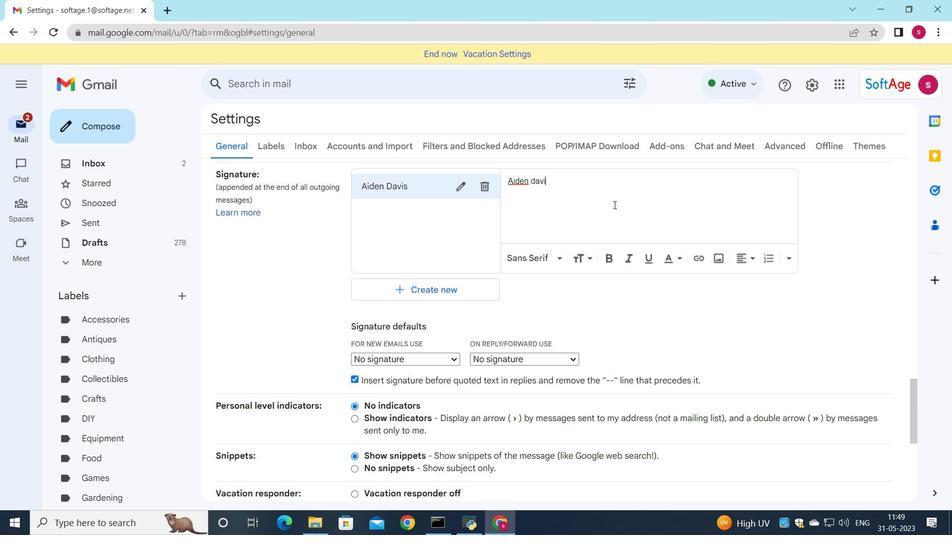 
Action: Mouse moved to (533, 180)
Screenshot: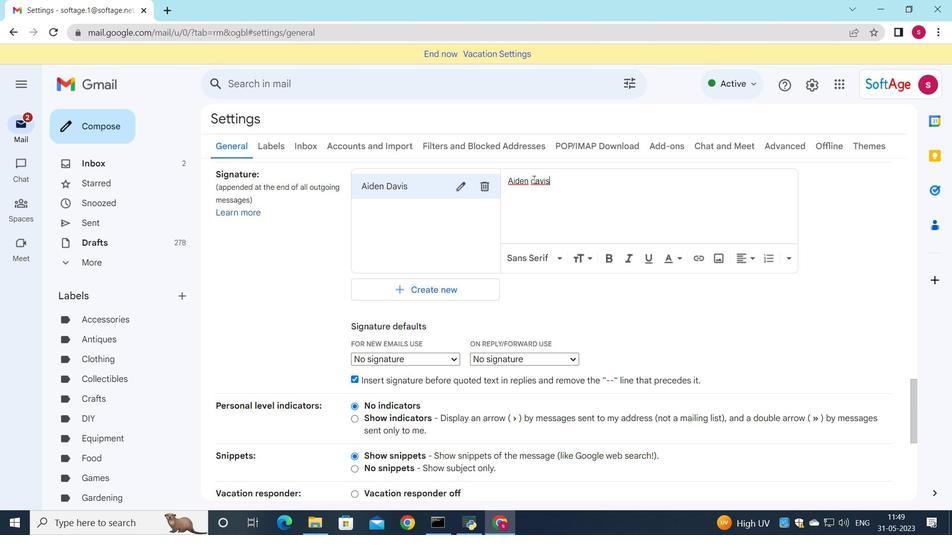 
Action: Mouse pressed left at (533, 180)
Screenshot: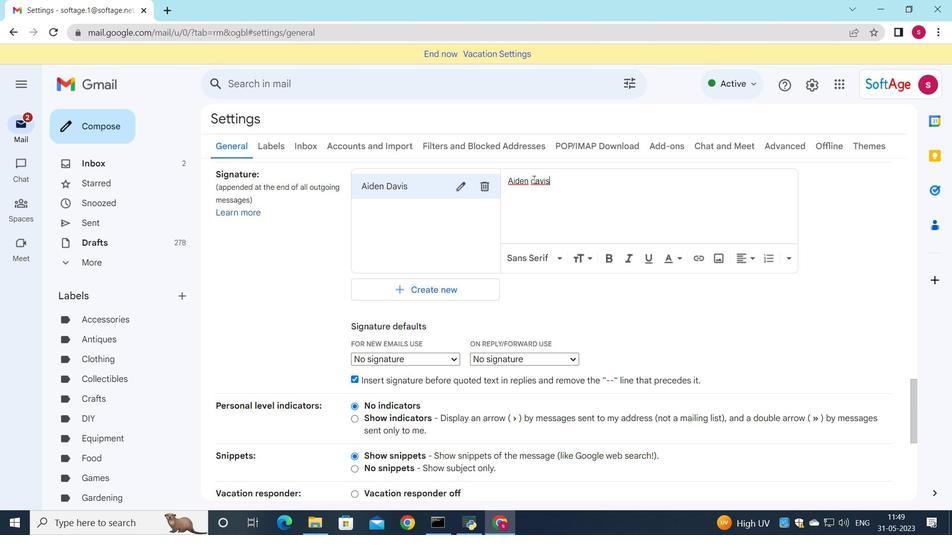 
Action: Key pressed <Key.backspace><Key.shift>D
Screenshot: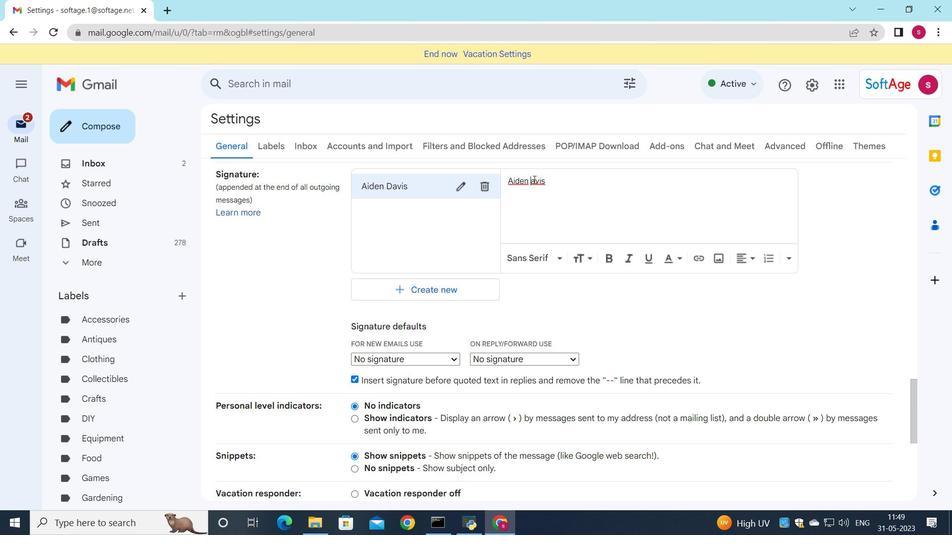 
Action: Mouse moved to (443, 360)
Screenshot: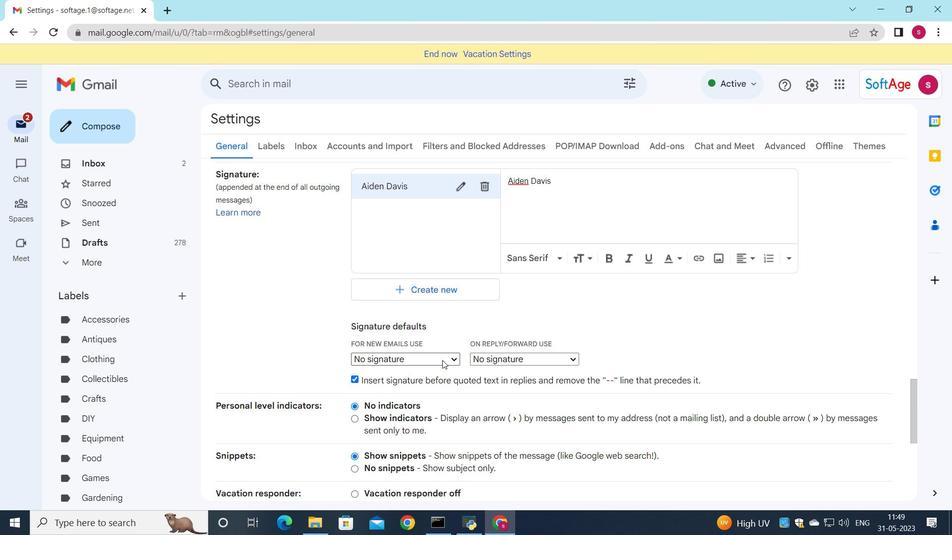 
Action: Mouse pressed left at (443, 360)
Screenshot: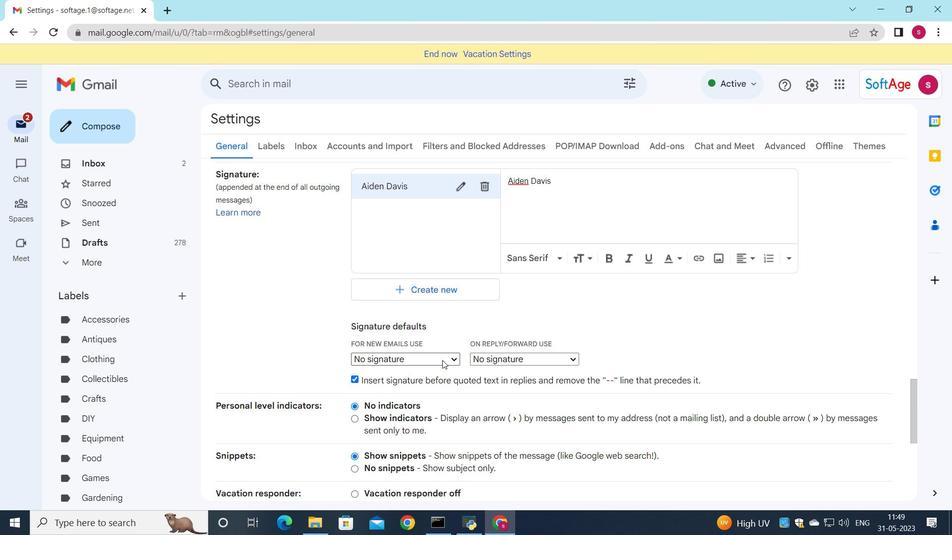 
Action: Mouse moved to (441, 388)
Screenshot: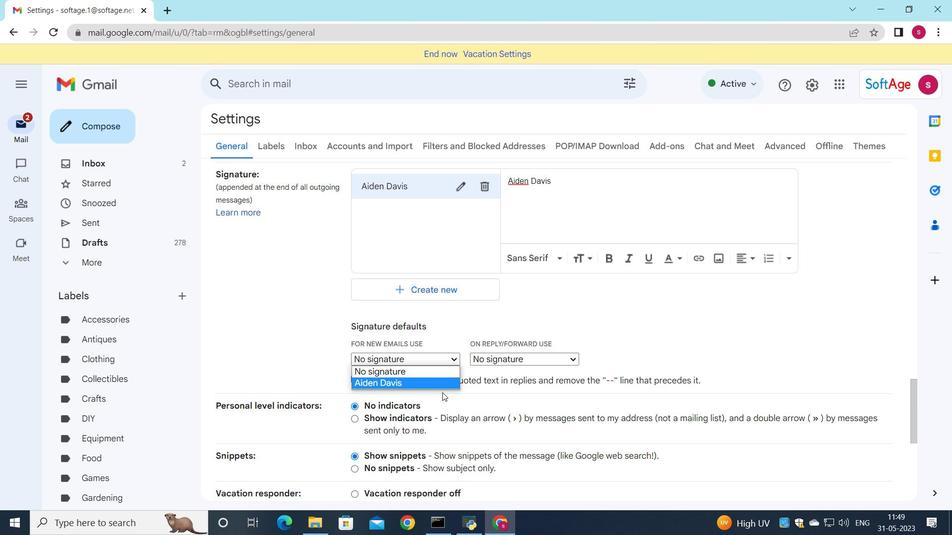 
Action: Mouse pressed left at (441, 388)
Screenshot: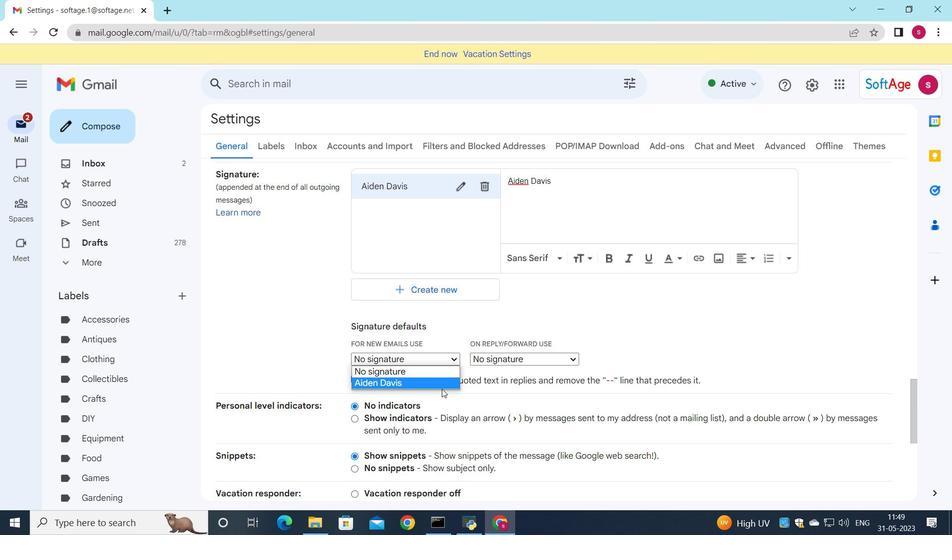
Action: Mouse moved to (560, 356)
Screenshot: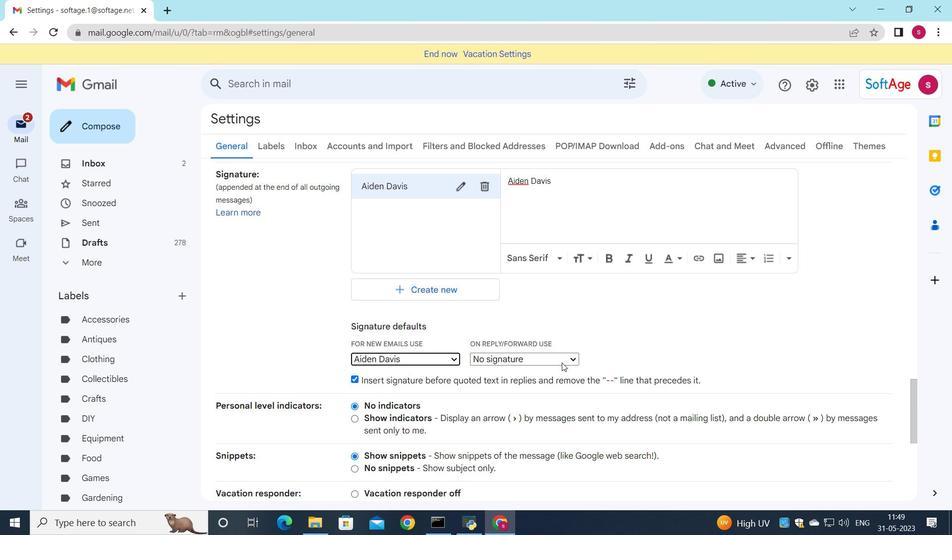 
Action: Mouse pressed left at (560, 356)
Screenshot: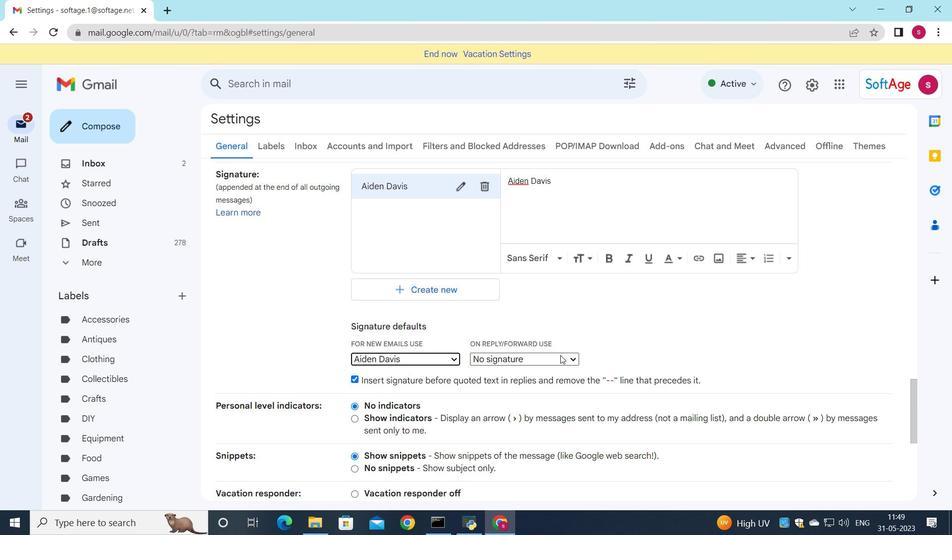 
Action: Mouse moved to (545, 381)
Screenshot: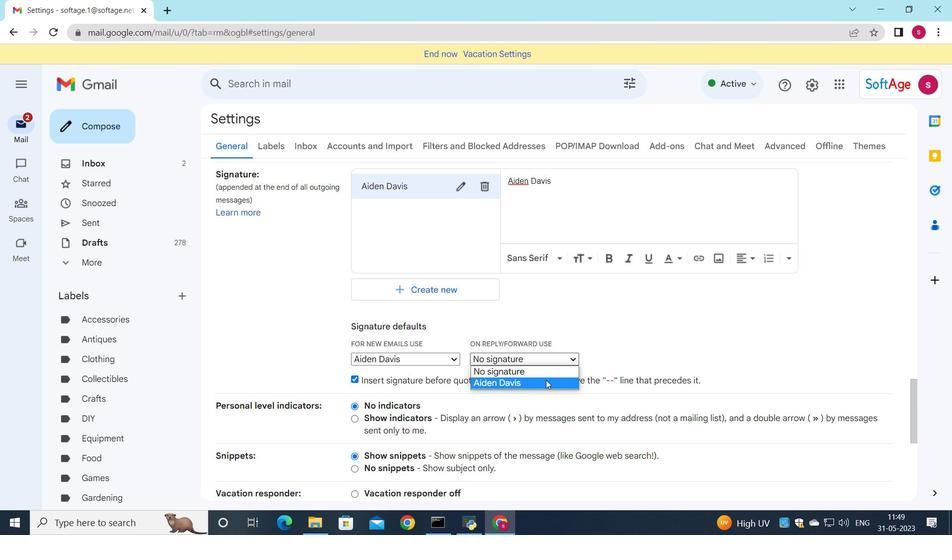
Action: Mouse pressed left at (545, 381)
Screenshot: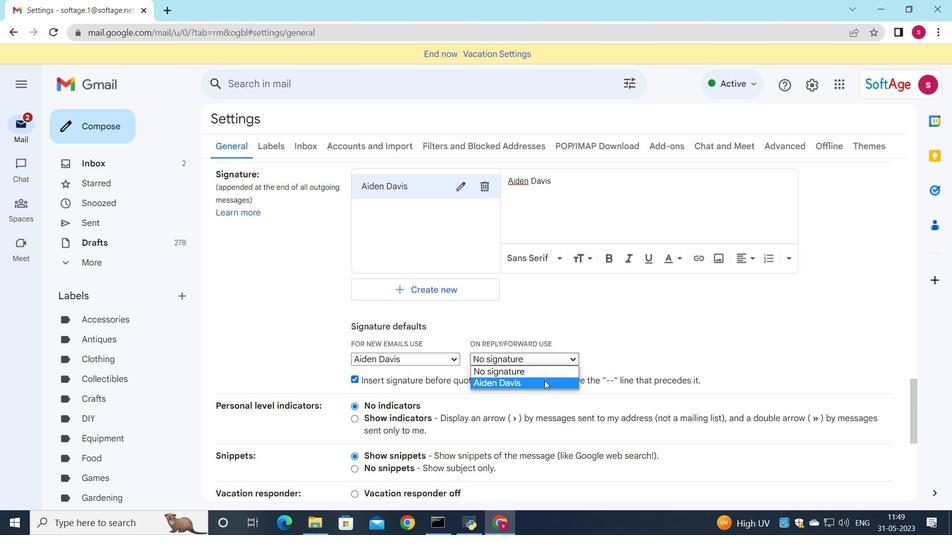 
Action: Mouse scrolled (545, 380) with delta (0, 0)
Screenshot: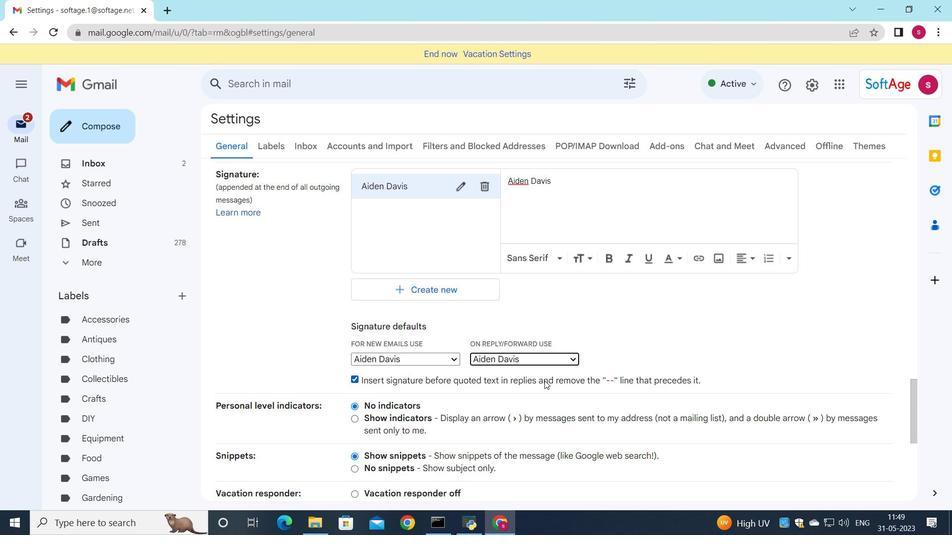 
Action: Mouse scrolled (545, 380) with delta (0, 0)
Screenshot: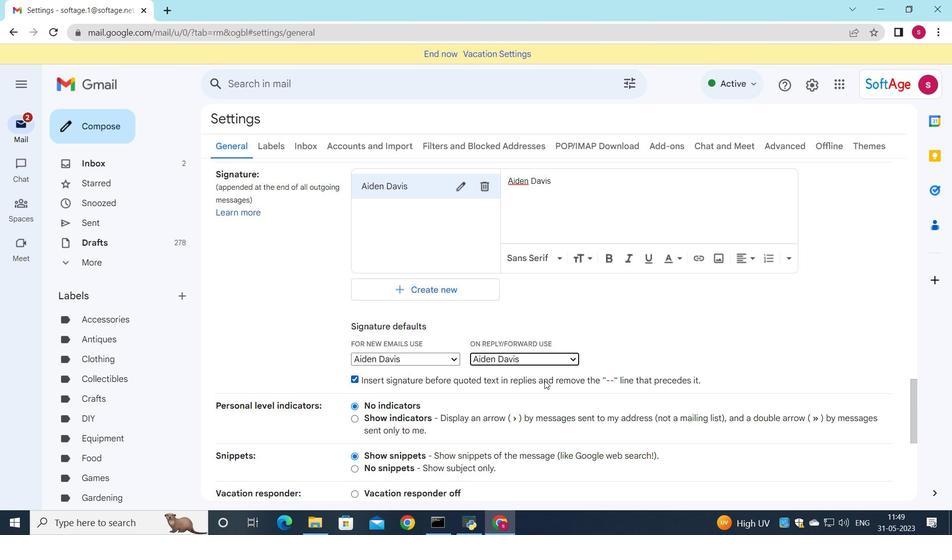 
Action: Mouse scrolled (545, 380) with delta (0, 0)
Screenshot: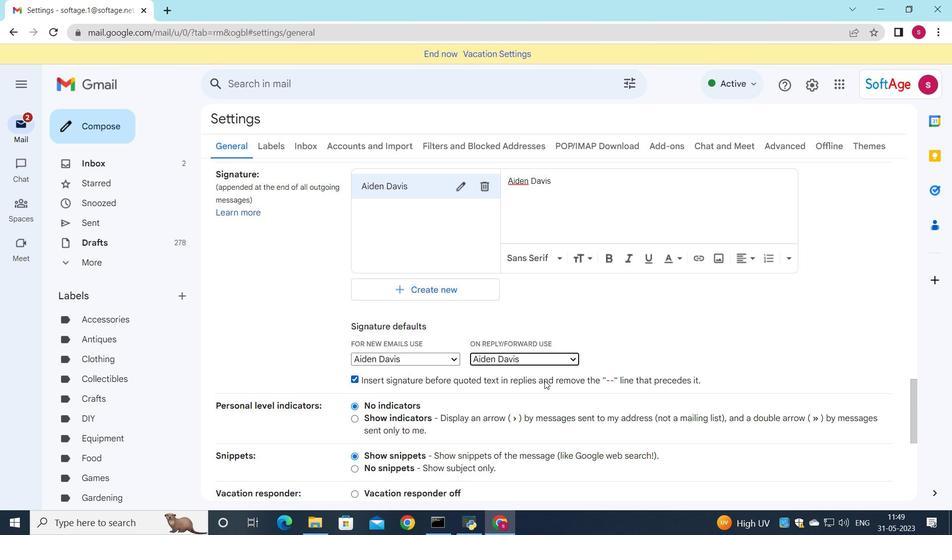 
Action: Mouse scrolled (545, 380) with delta (0, 0)
Screenshot: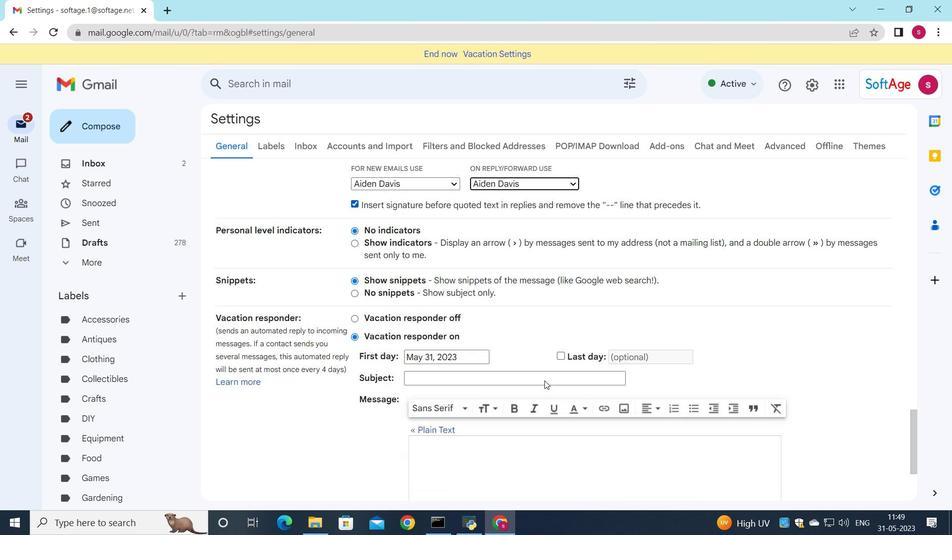 
Action: Mouse scrolled (545, 380) with delta (0, 0)
Screenshot: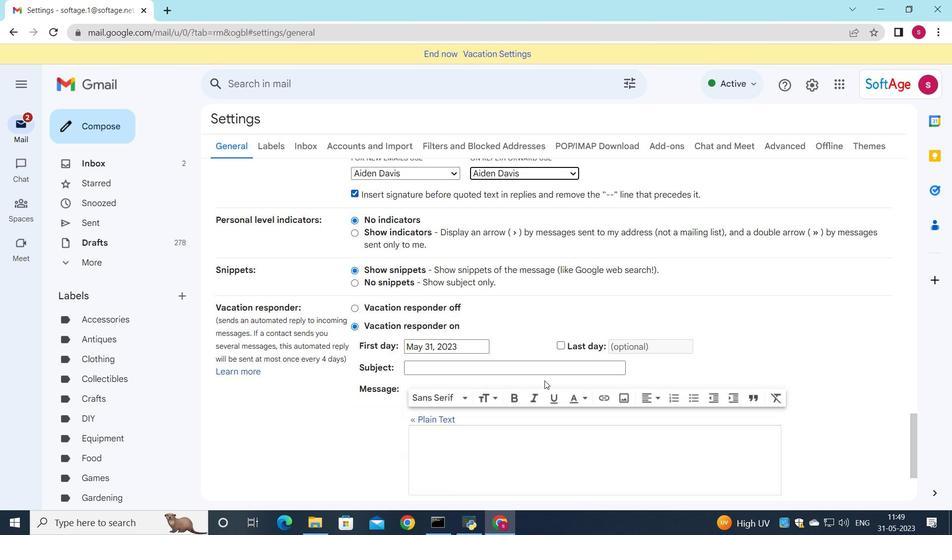 
Action: Mouse scrolled (545, 380) with delta (0, 0)
Screenshot: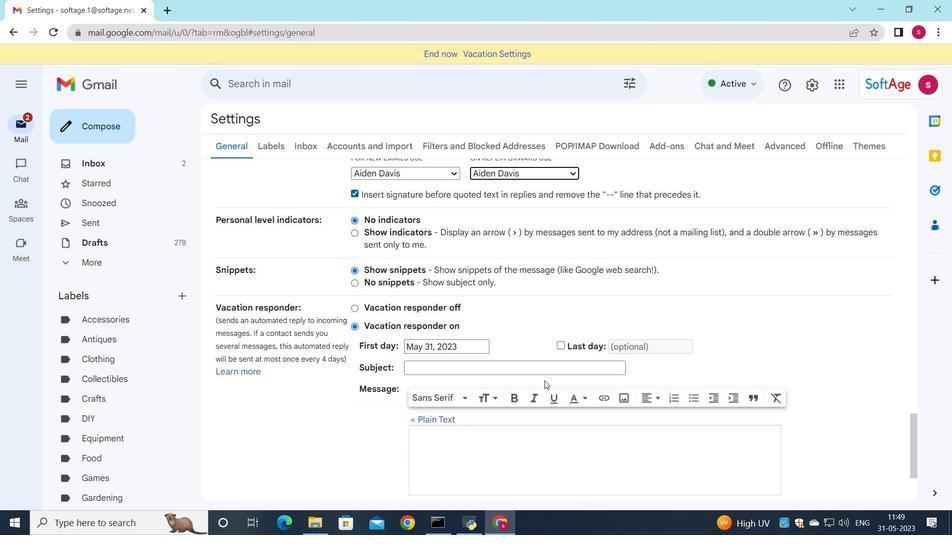 
Action: Mouse scrolled (545, 380) with delta (0, 0)
Screenshot: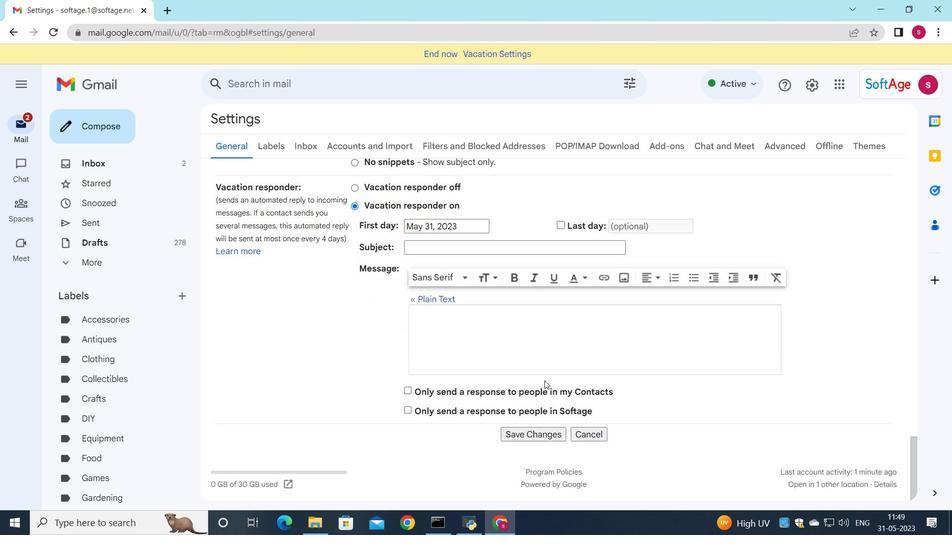 
Action: Mouse scrolled (545, 380) with delta (0, 0)
Screenshot: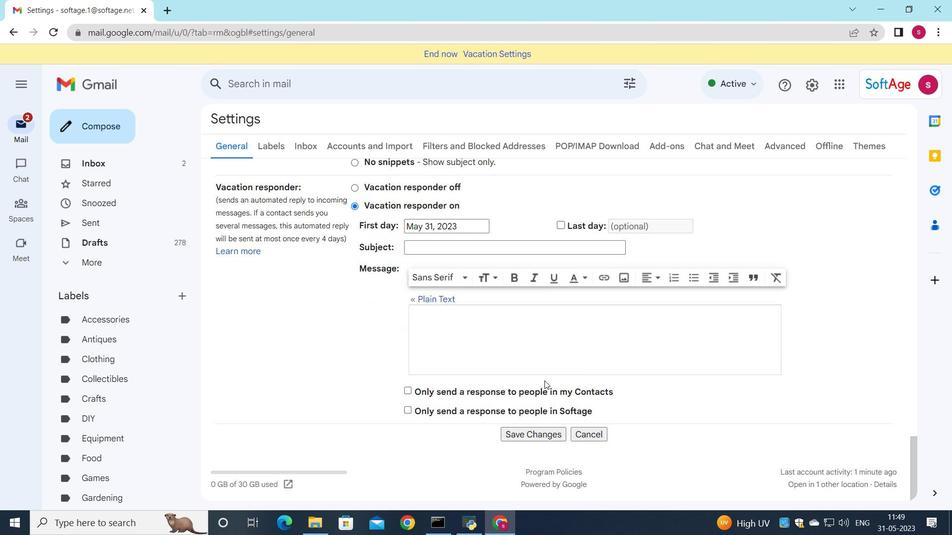 
Action: Mouse scrolled (545, 380) with delta (0, 0)
Screenshot: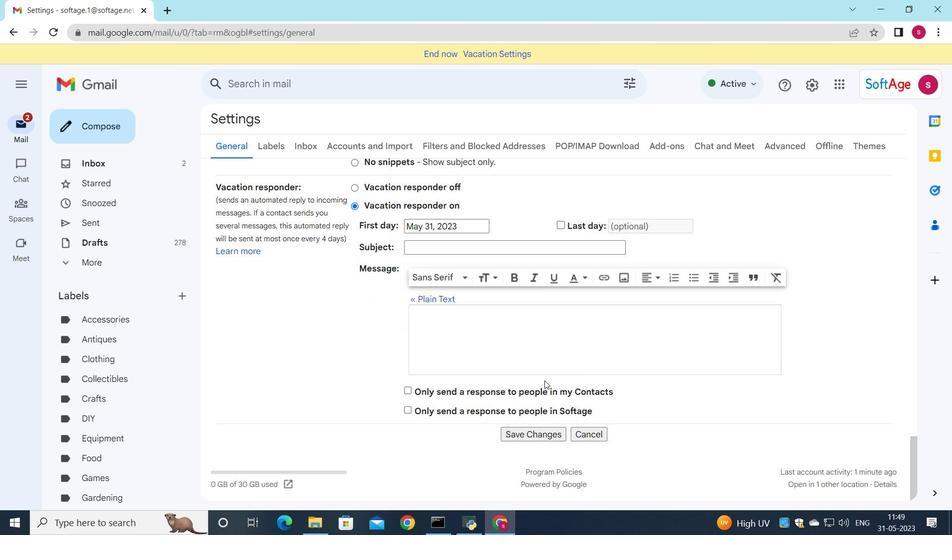 
Action: Mouse moved to (529, 430)
Screenshot: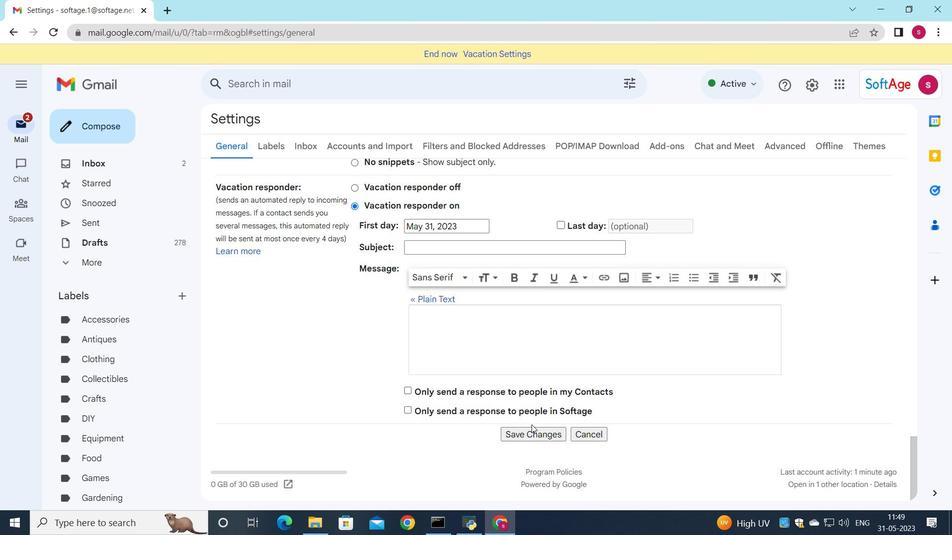 
Action: Mouse pressed left at (529, 430)
Screenshot: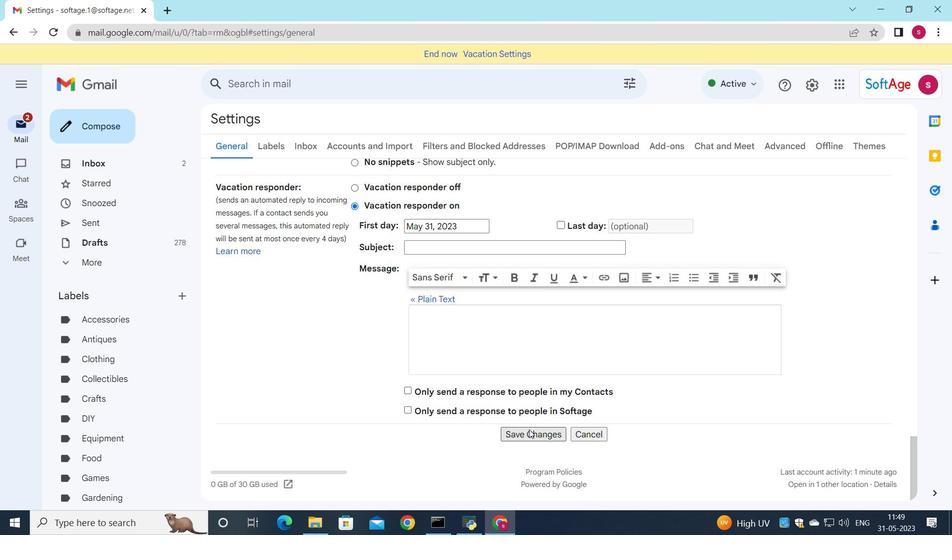 
Action: Mouse moved to (451, 283)
Screenshot: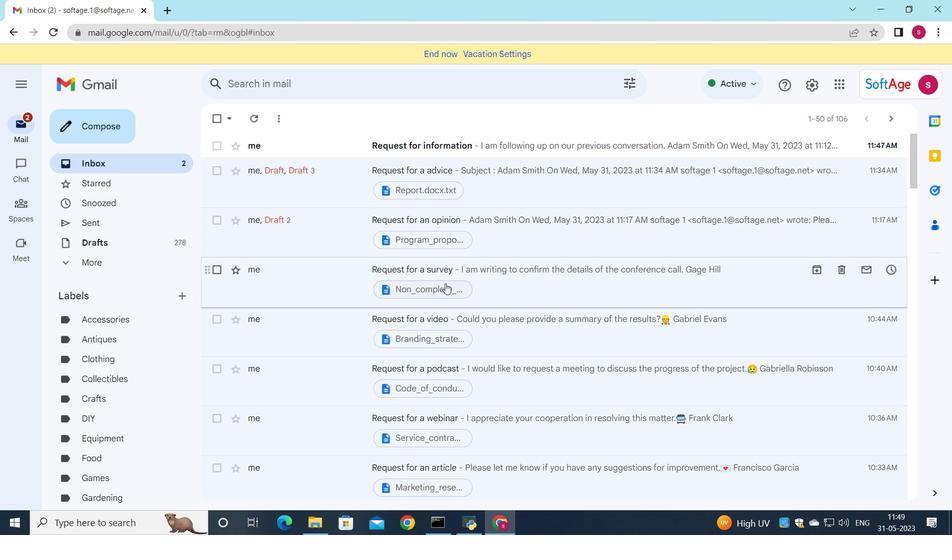
Action: Mouse pressed left at (451, 283)
Screenshot: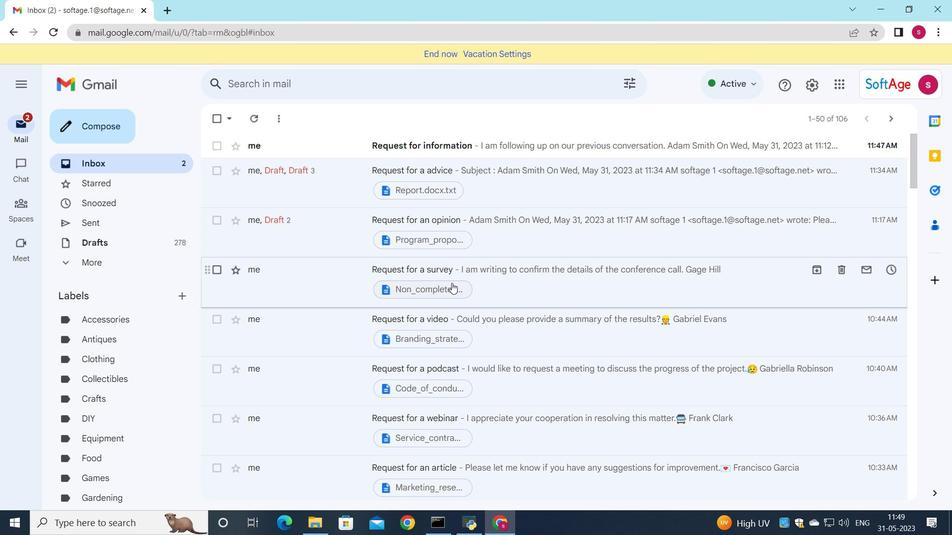 
Action: Mouse moved to (22, 58)
Screenshot: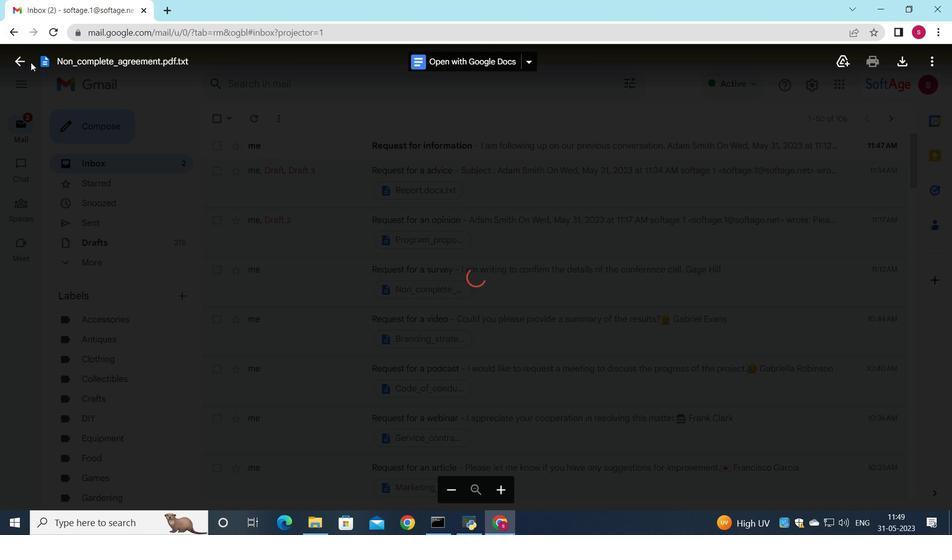
Action: Mouse pressed left at (22, 58)
Screenshot: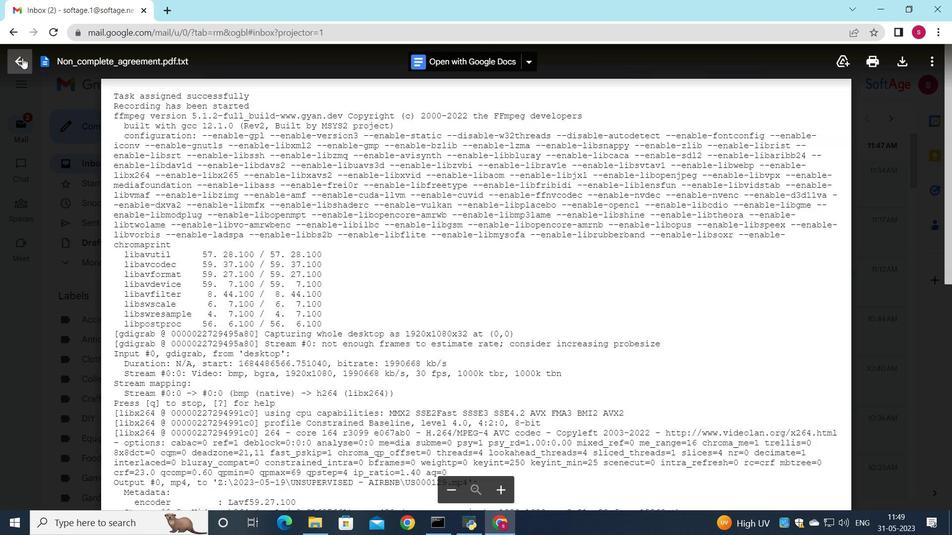 
Action: Mouse moved to (620, 293)
Screenshot: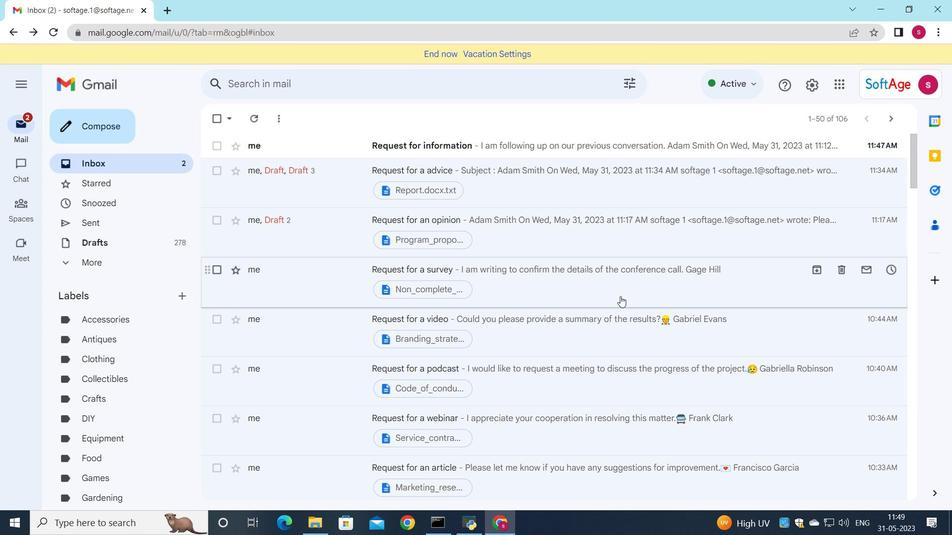 
Action: Mouse pressed left at (620, 293)
Screenshot: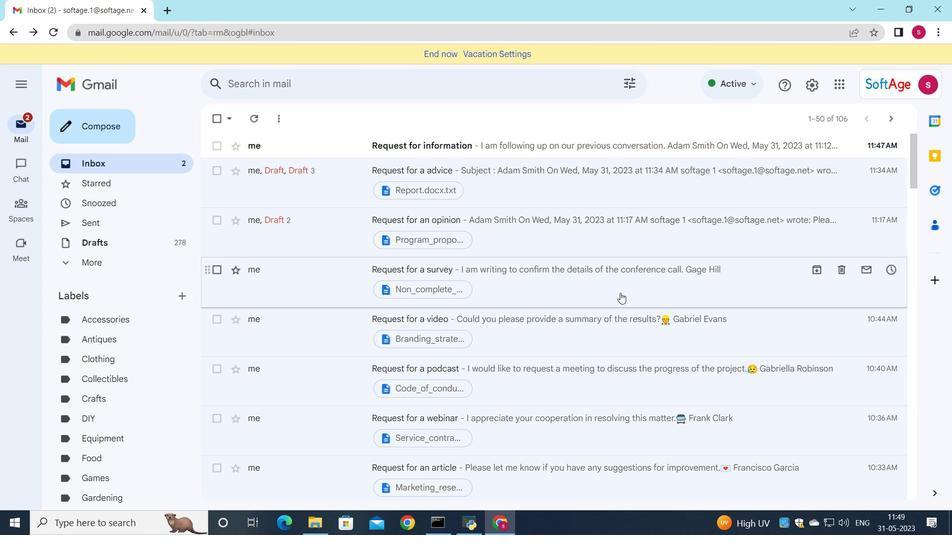 
Action: Mouse moved to (867, 190)
Screenshot: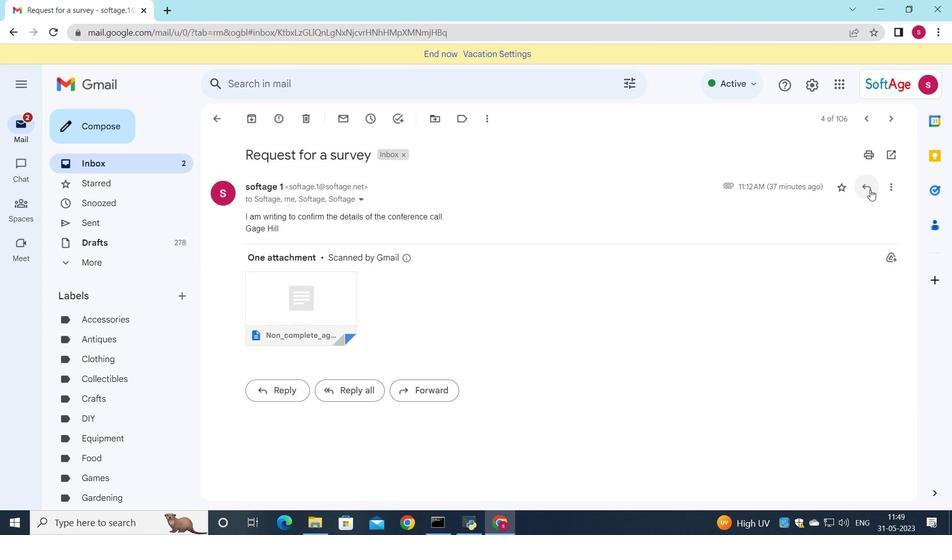 
Action: Mouse pressed left at (867, 190)
Screenshot: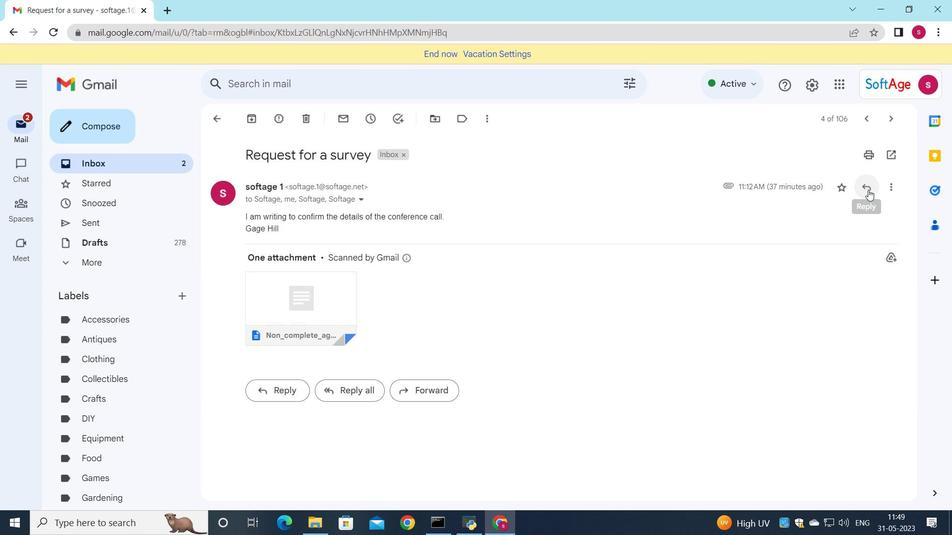 
Action: Mouse moved to (272, 337)
Screenshot: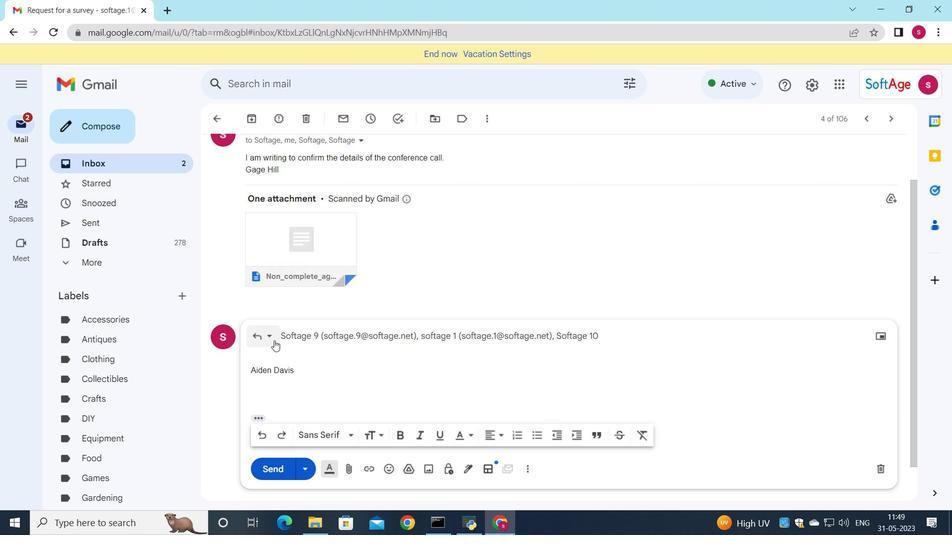 
Action: Mouse pressed left at (272, 337)
Screenshot: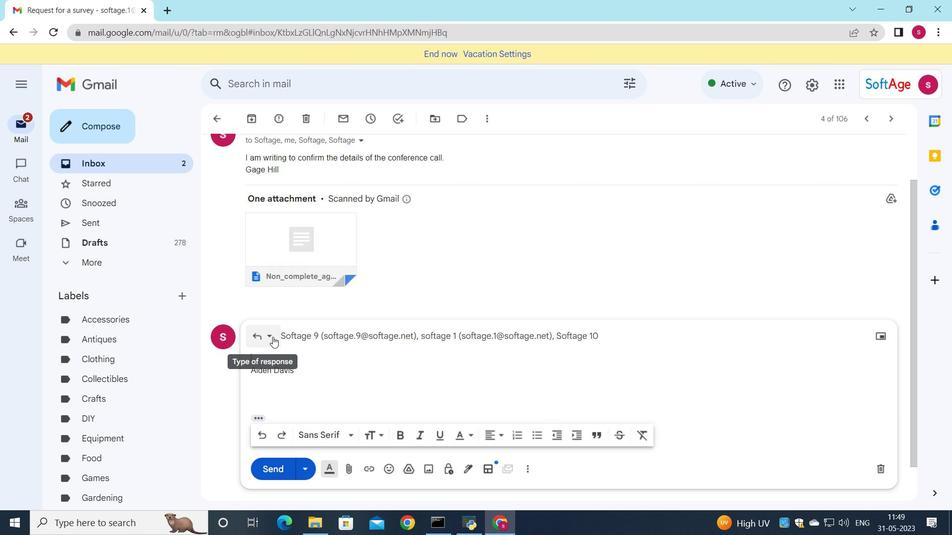 
Action: Mouse moved to (288, 427)
Screenshot: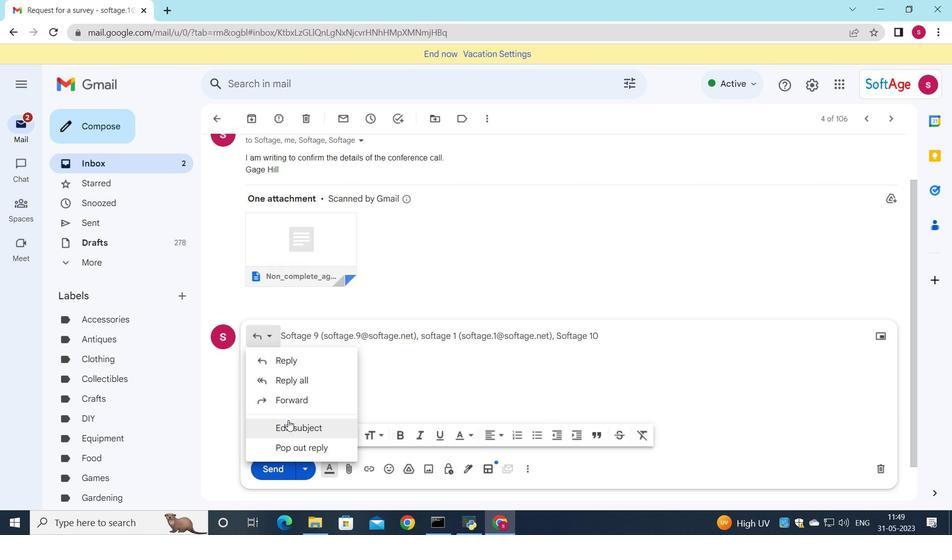 
Action: Mouse pressed left at (288, 427)
Screenshot: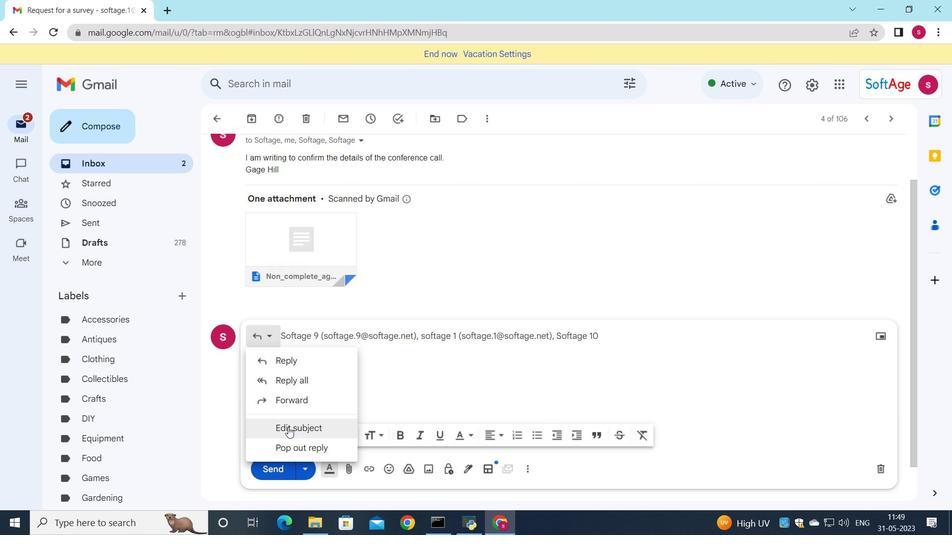 
Action: Mouse moved to (740, 394)
Screenshot: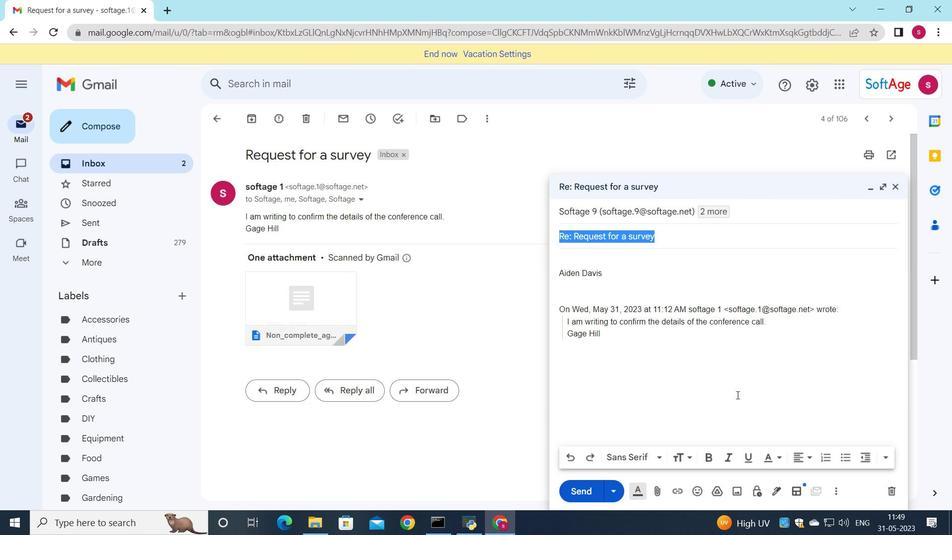 
Action: Key pressed <Key.backspace><Key.shift>Meeting<Key.space>invitation
Screenshot: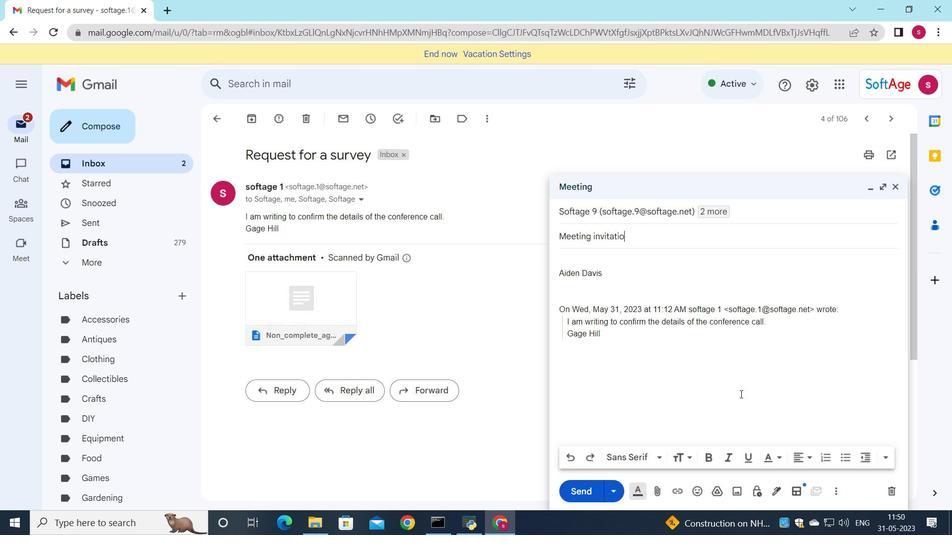 
Action: Mouse moved to (562, 256)
Screenshot: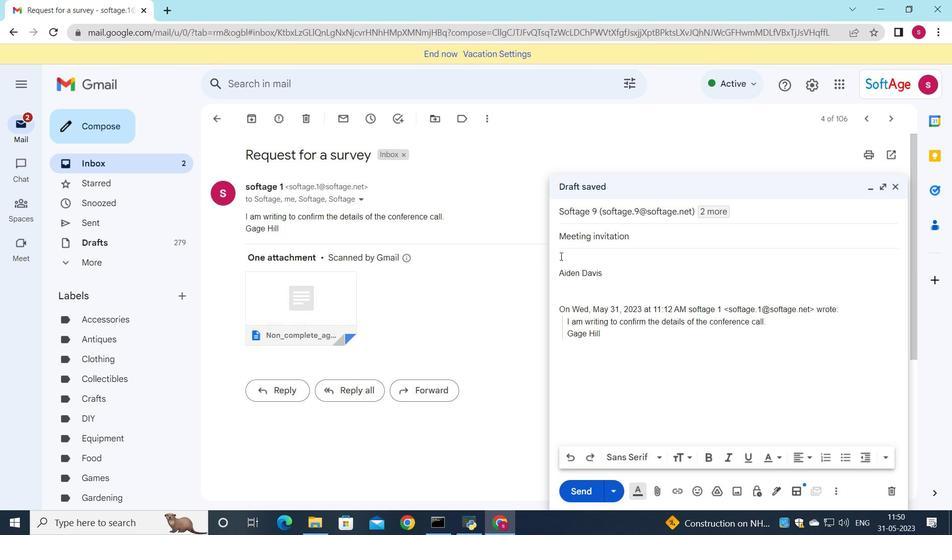 
Action: Mouse pressed left at (562, 256)
Screenshot: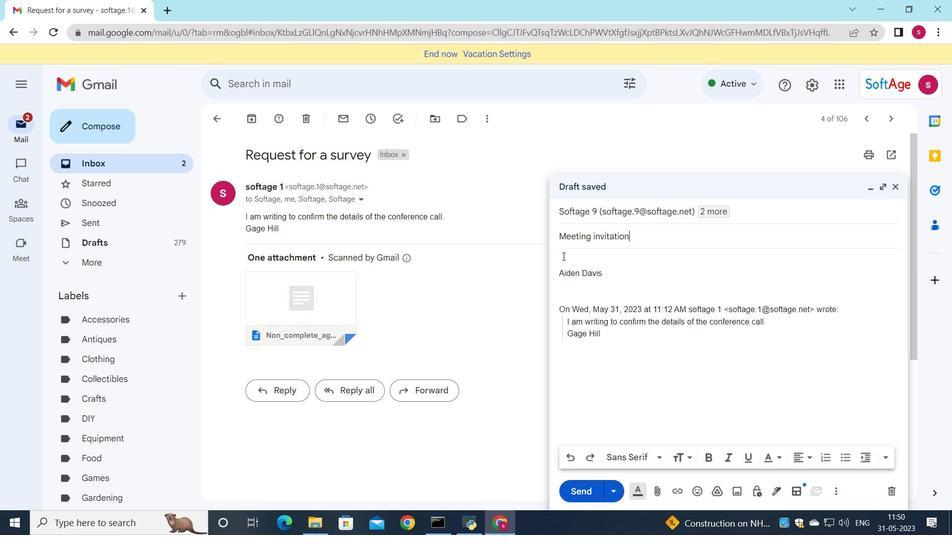 
Action: Key pressed <Key.shift>Can<Key.space>you<Key.space>please<Key.space>provide<Key.space>more<Key.space>information<Key.space>about<Key.space>tht<Key.backspace>e<Key.space>recent<Key.space>company<Key.space>merger
Screenshot: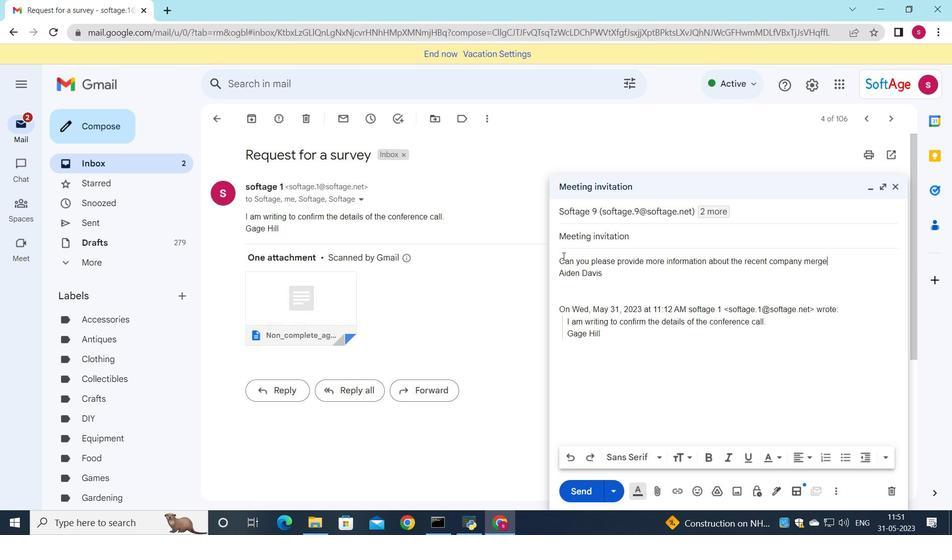 
Action: Mouse moved to (781, 318)
Screenshot: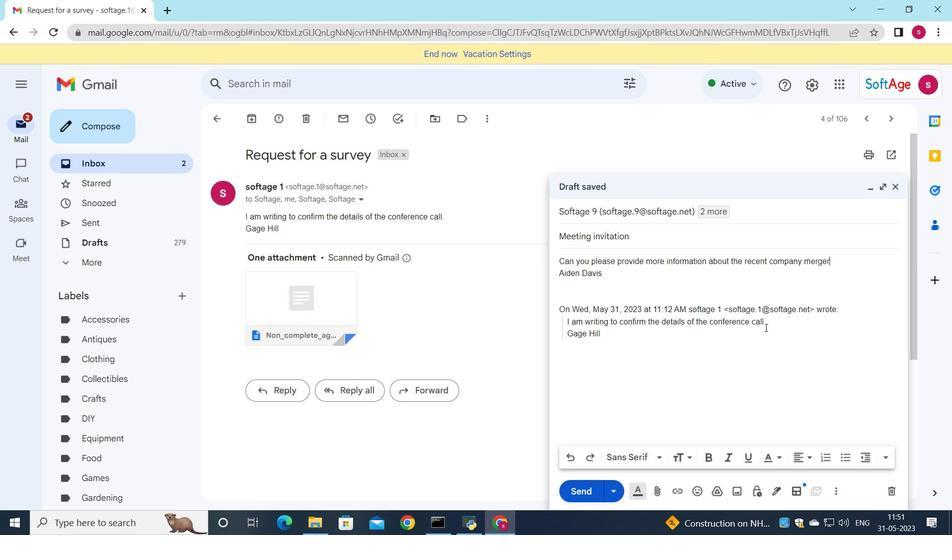 
Action: Key pressed <Key.shift_r><Key.shift_r><Key.shift_r><Key.shift_r><Key.shift_r><Key.shift_r><Key.shift_r><Key.shift_r><Key.shift_r><Key.shift_r><Key.shift_r><Key.shift_r><Key.shift_r><Key.shift_r><Key.shift_r><Key.shift_r><Key.shift_r><Key.shift_r><Key.shift_r><Key.shift_r><Key.shift_r><Key.shift_r><Key.shift_r><Key.shift_r><Key.shift_r><Key.shift_r><Key.shift_r><Key.shift_r>?
Screenshot: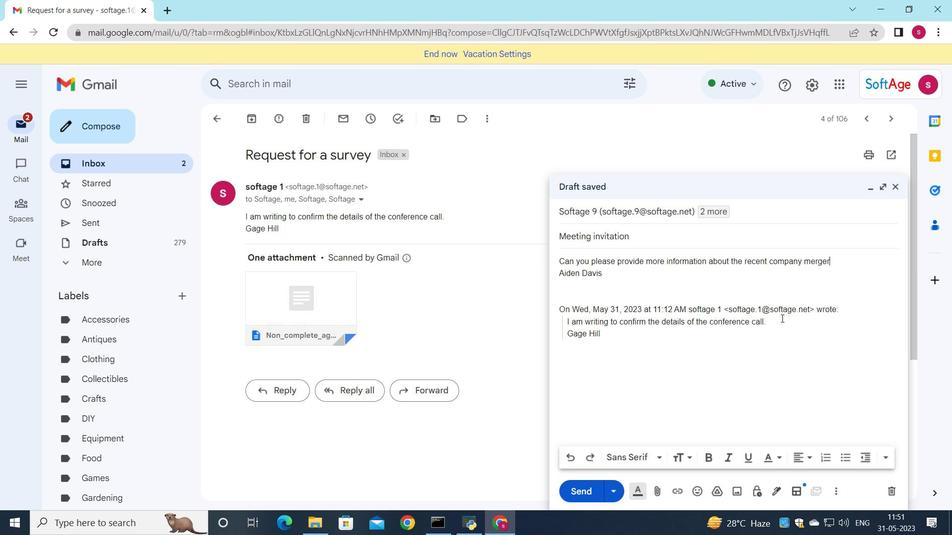 
Action: Mouse moved to (575, 497)
Screenshot: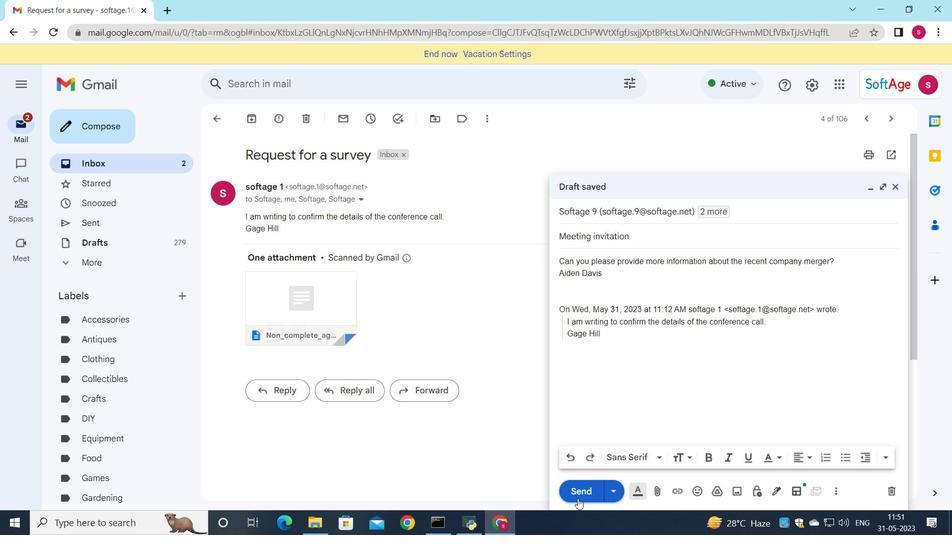 
Action: Mouse pressed left at (575, 497)
Screenshot: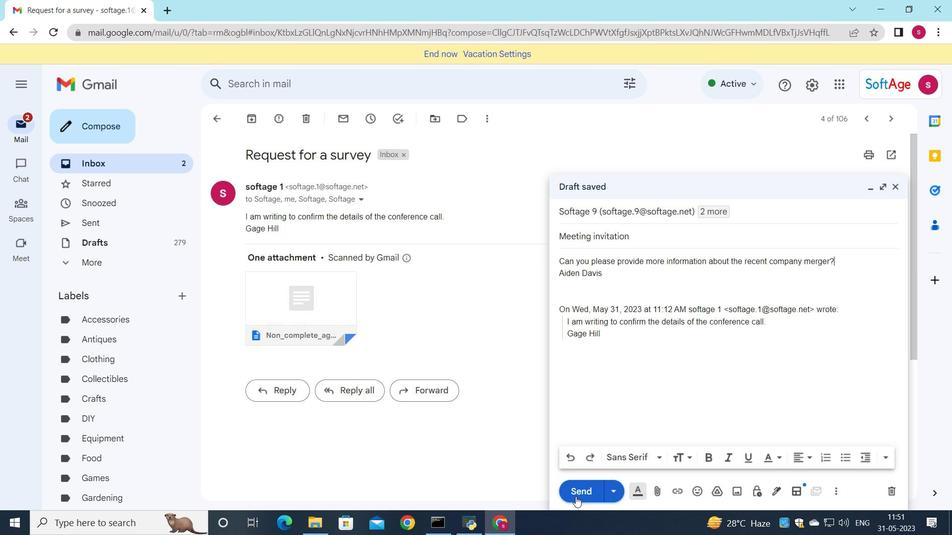 
Action: Mouse moved to (589, 414)
Screenshot: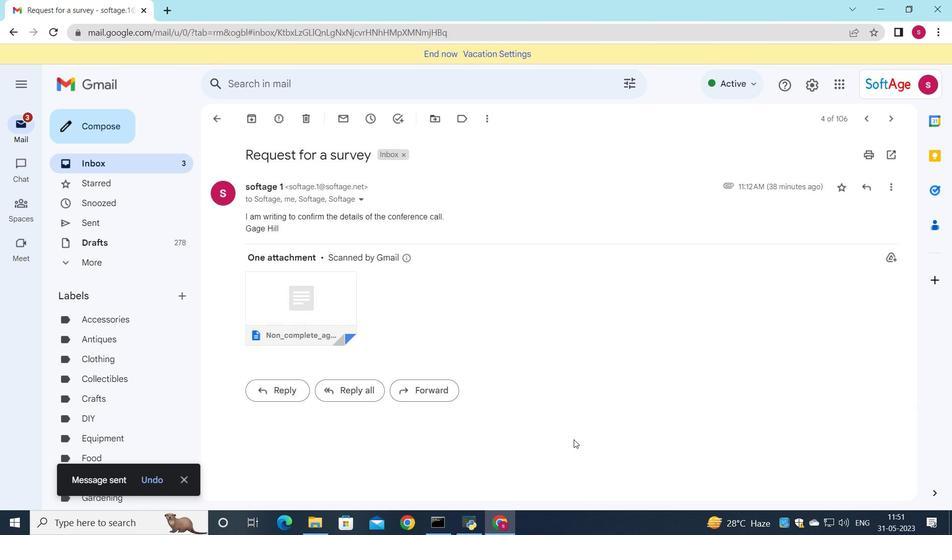
